 Task: Create a due date automation trigger when advanced on, 2 working days after a card is due add fields with custom field "Resume" set to a date more than 1 days from now at 11:00 AM.
Action: Mouse moved to (1131, 277)
Screenshot: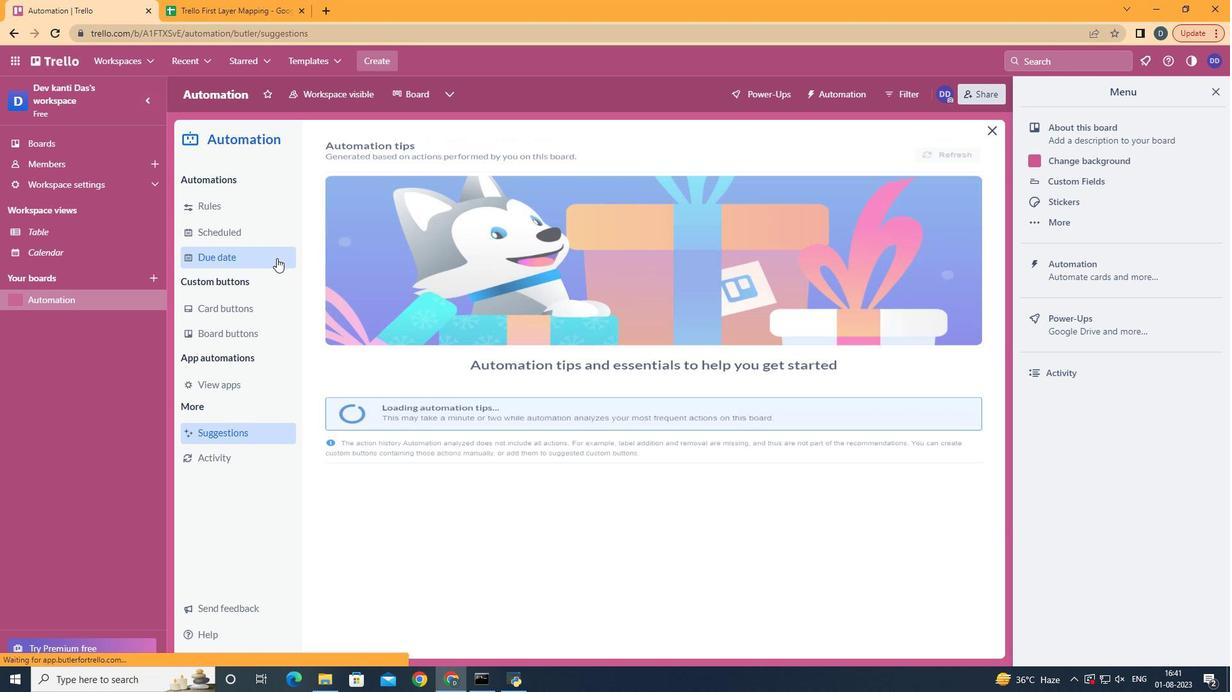 
Action: Mouse pressed left at (1131, 277)
Screenshot: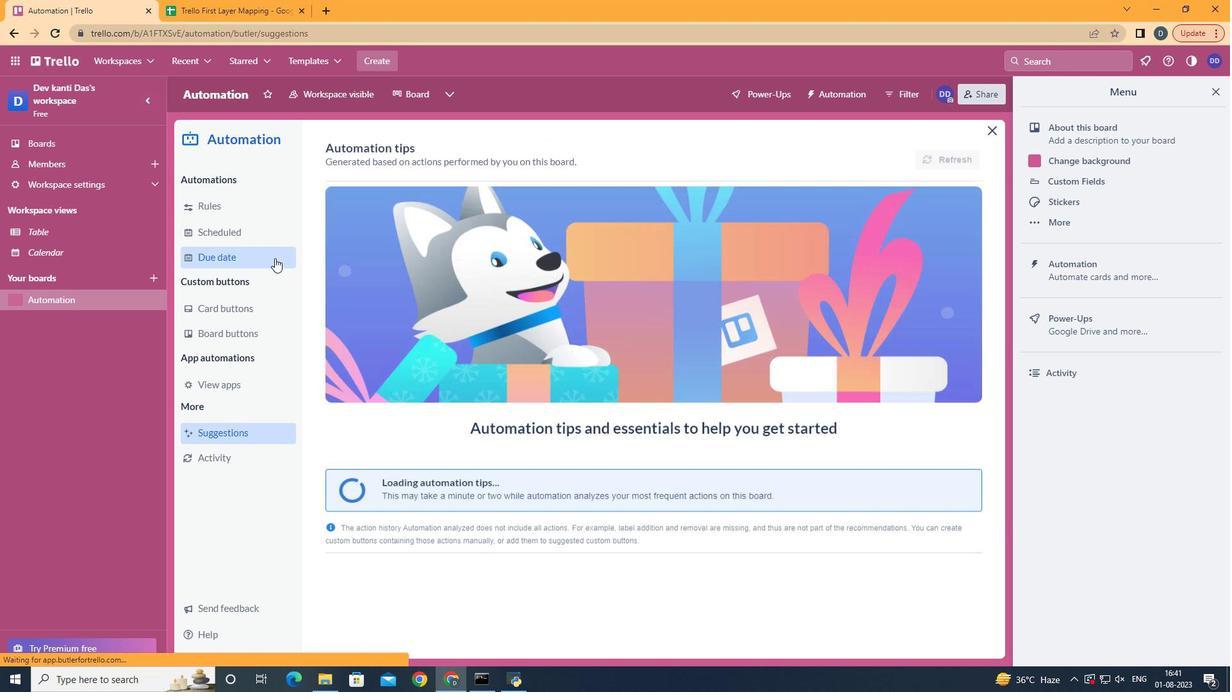 
Action: Mouse moved to (274, 258)
Screenshot: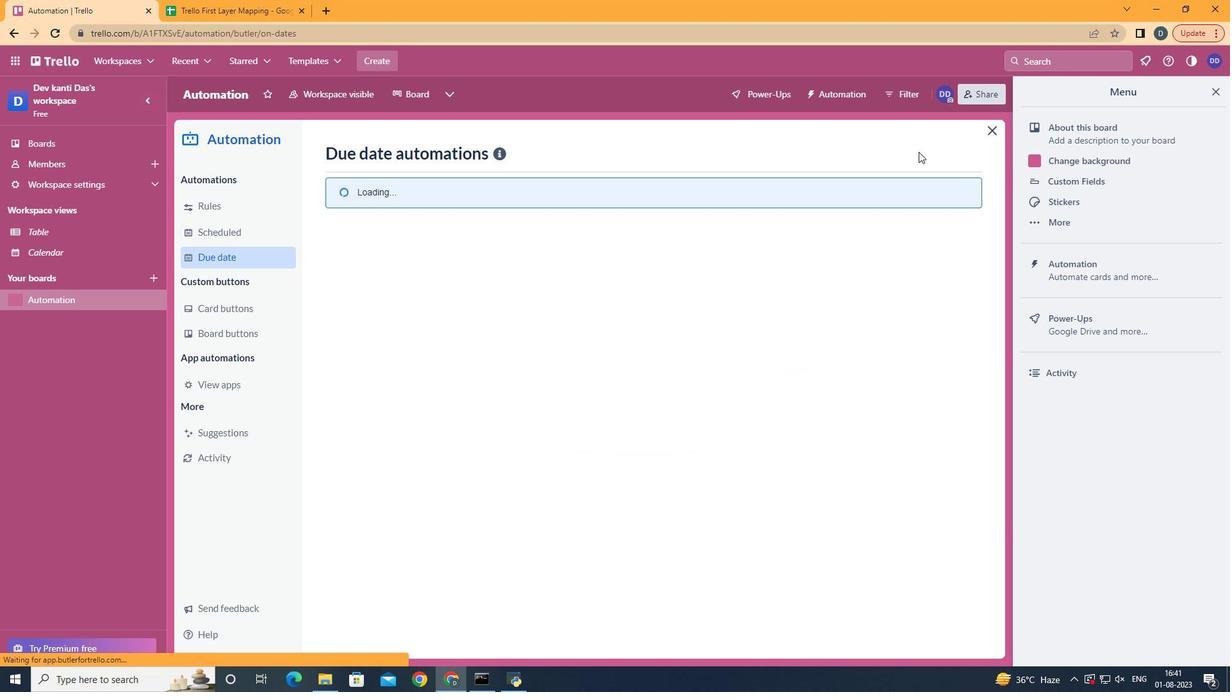 
Action: Mouse pressed left at (274, 258)
Screenshot: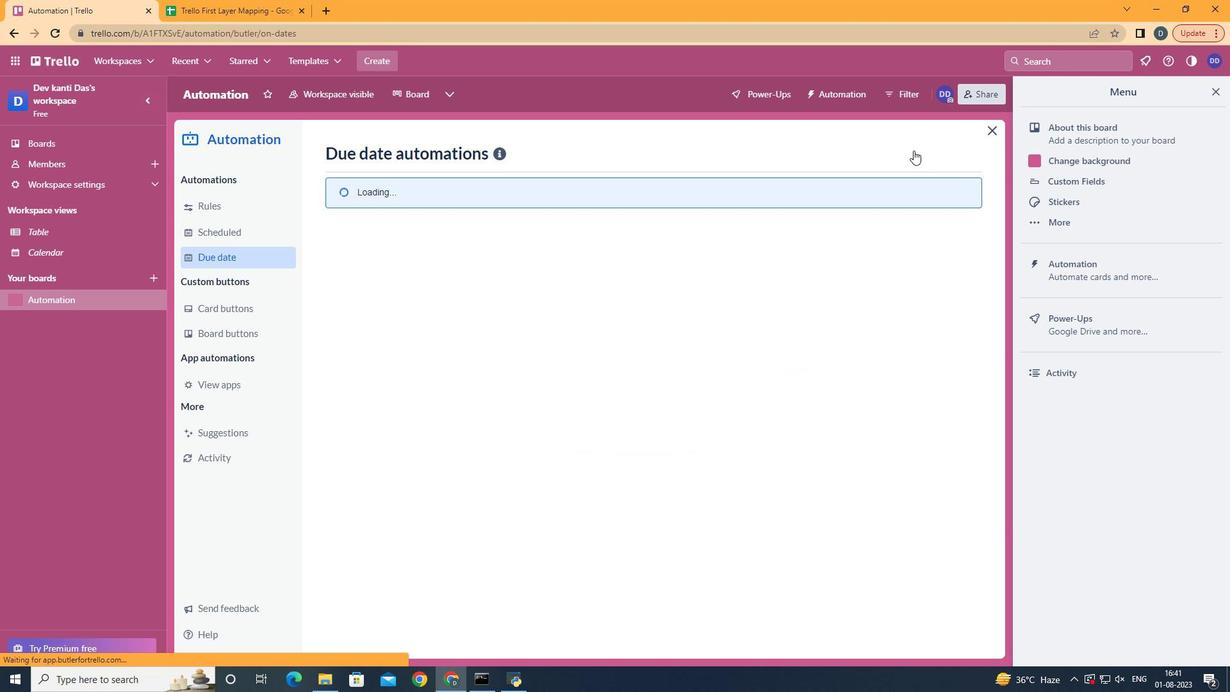 
Action: Mouse moved to (913, 150)
Screenshot: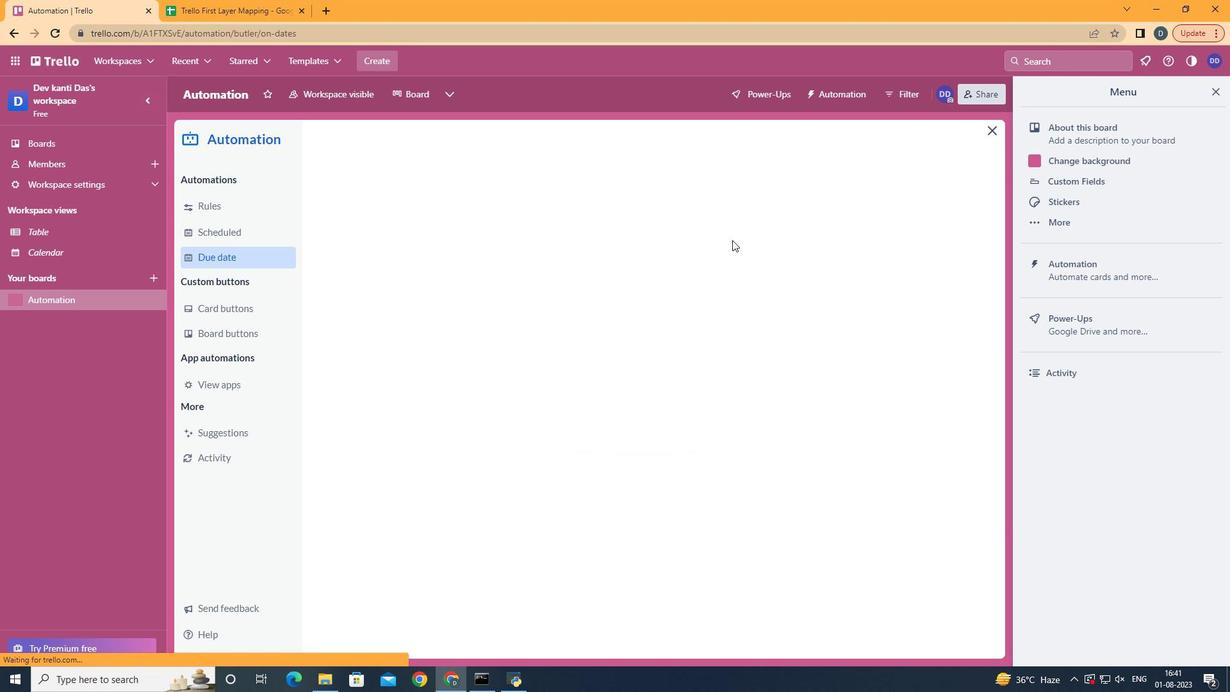 
Action: Mouse pressed left at (913, 150)
Screenshot: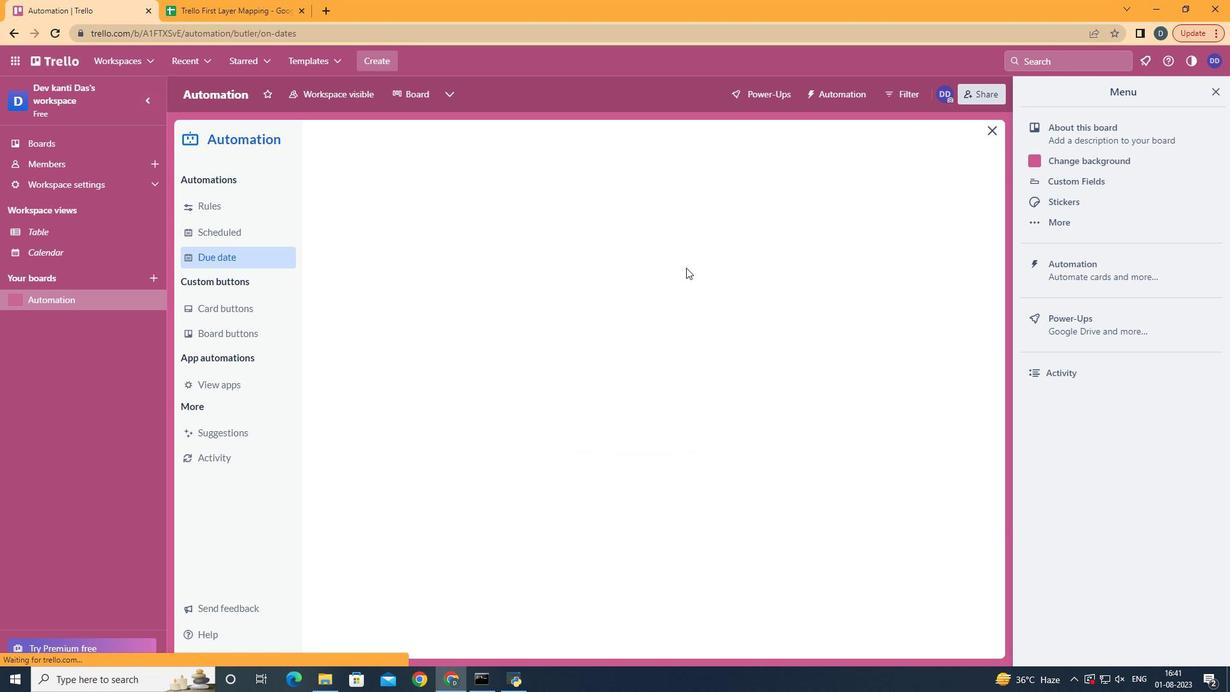 
Action: Mouse moved to (674, 278)
Screenshot: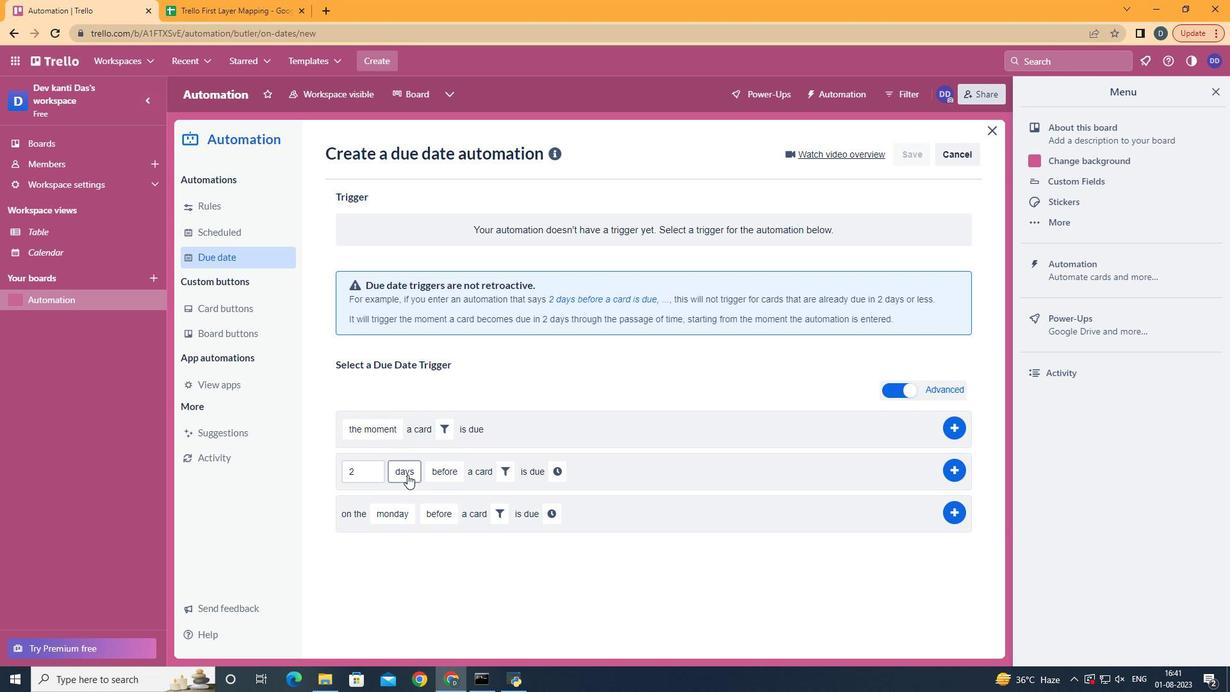 
Action: Mouse pressed left at (674, 278)
Screenshot: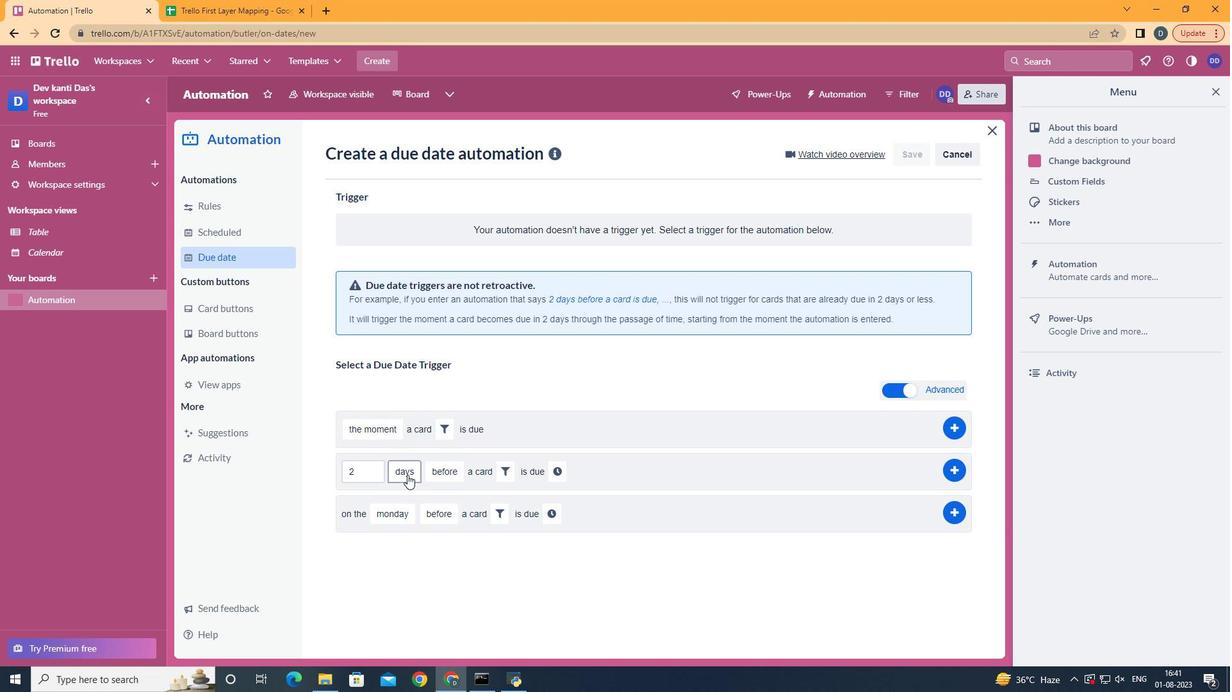 
Action: Mouse moved to (416, 520)
Screenshot: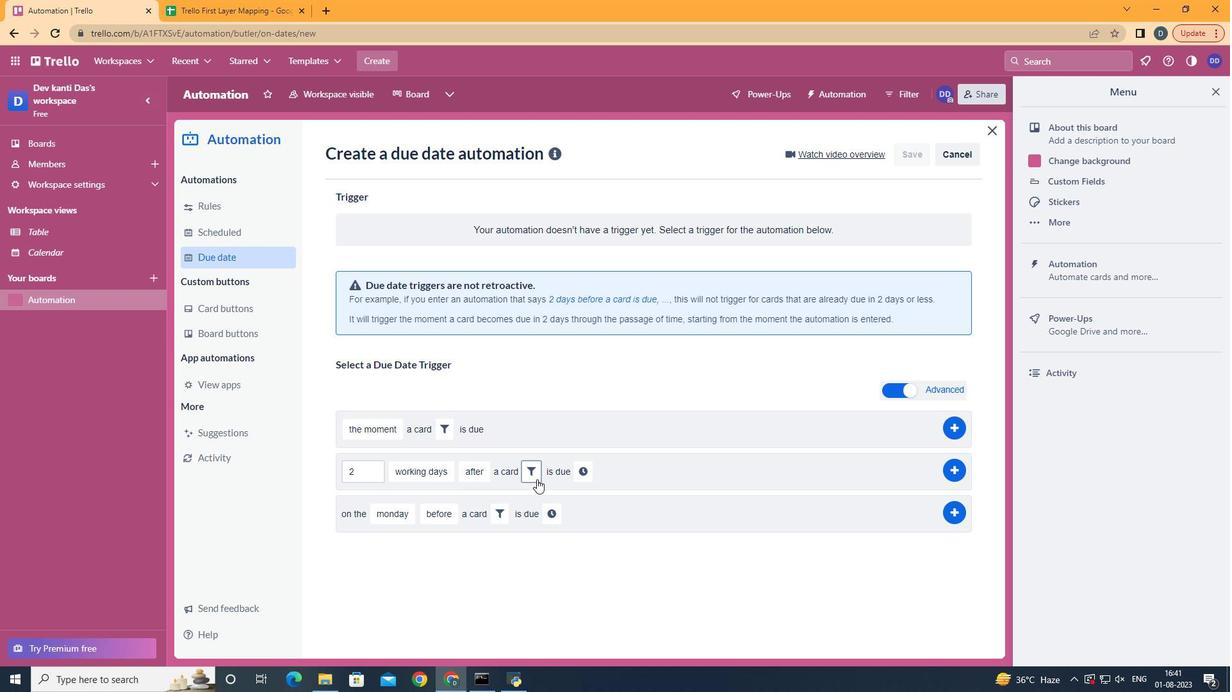 
Action: Mouse pressed left at (416, 520)
Screenshot: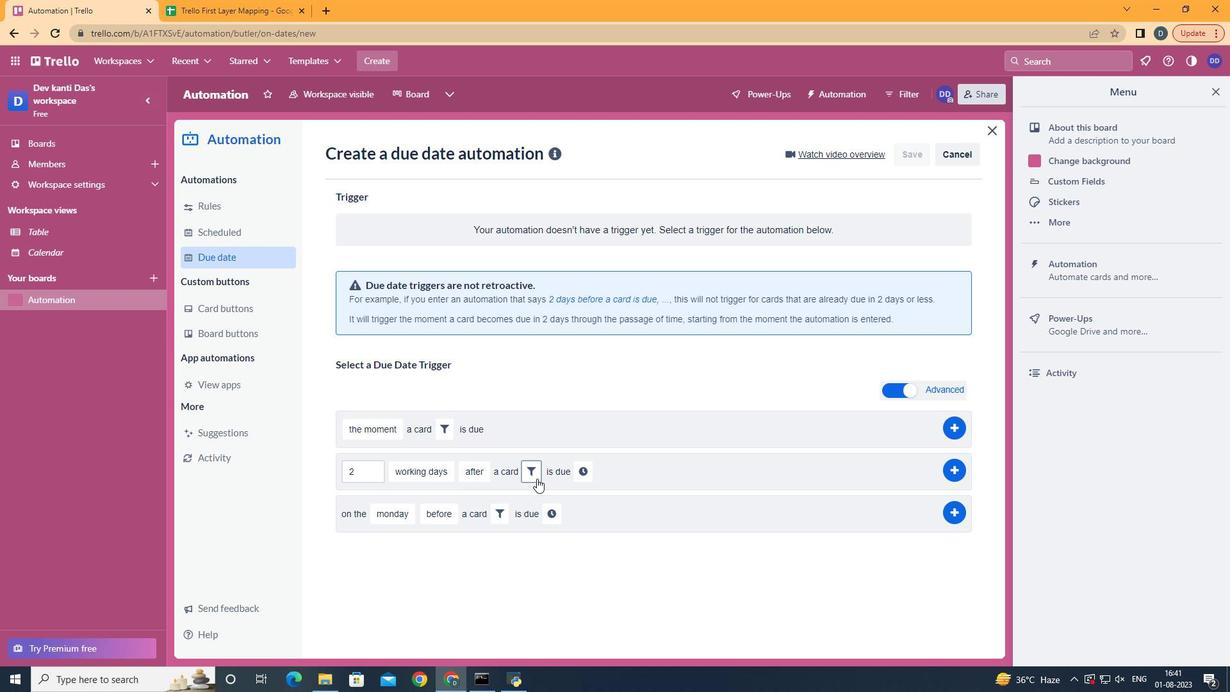
Action: Mouse moved to (481, 522)
Screenshot: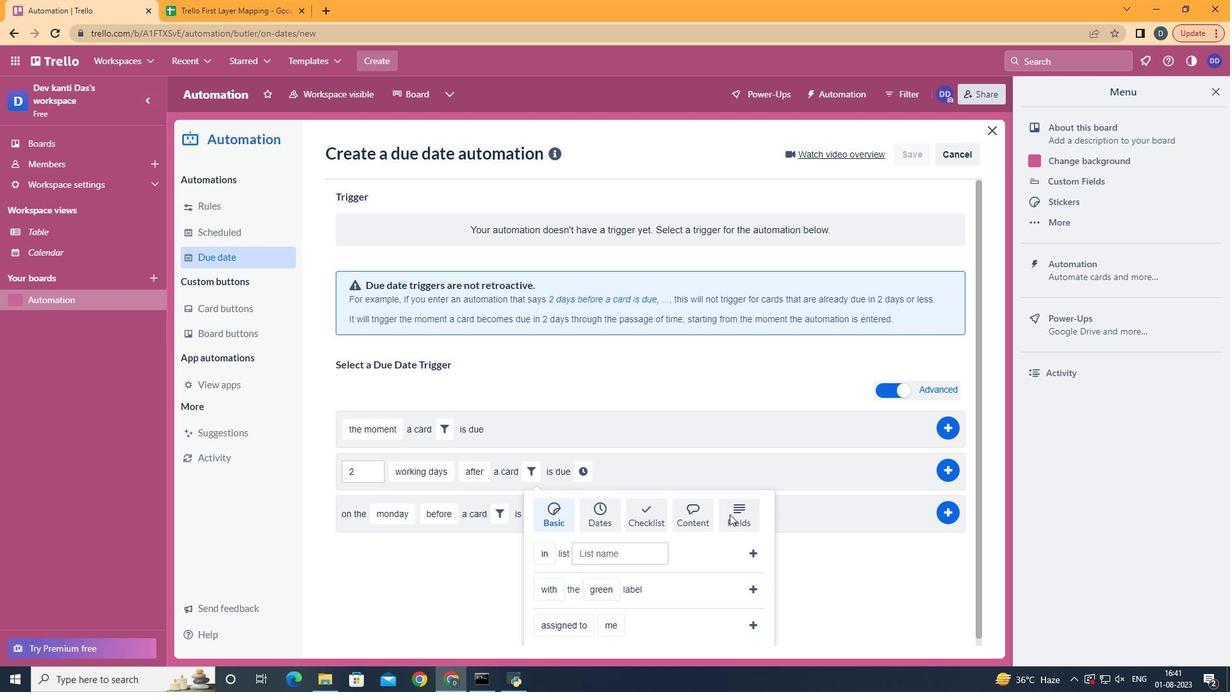 
Action: Mouse pressed left at (481, 522)
Screenshot: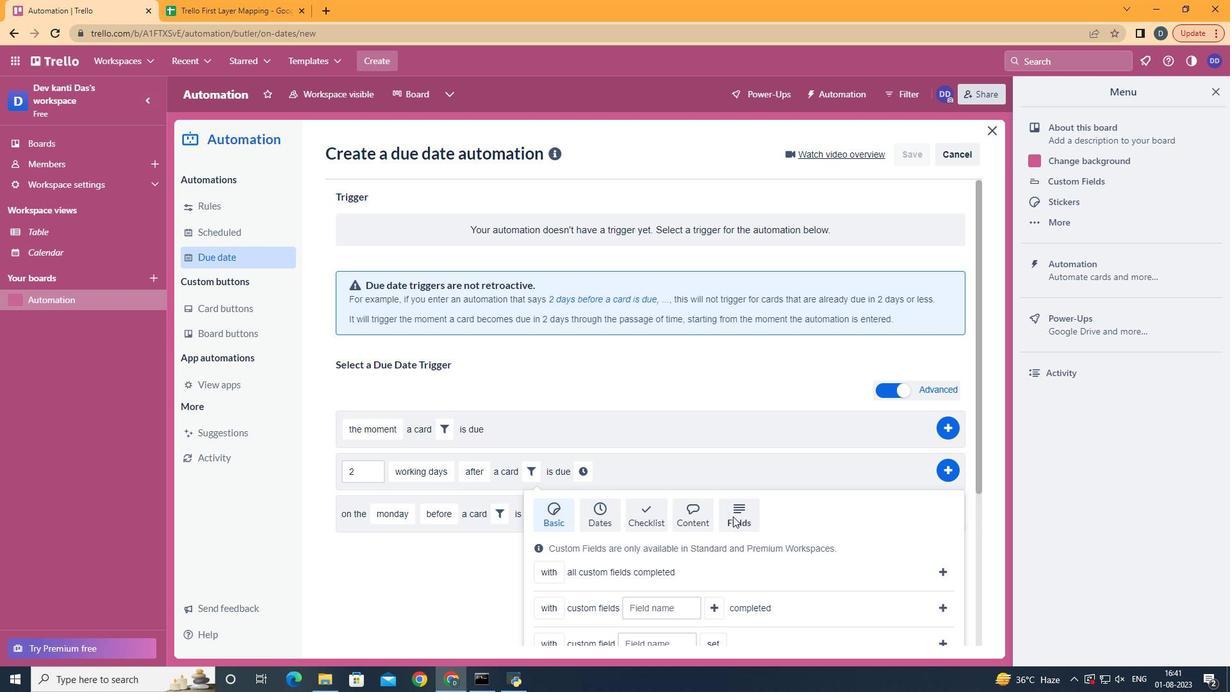 
Action: Mouse moved to (537, 479)
Screenshot: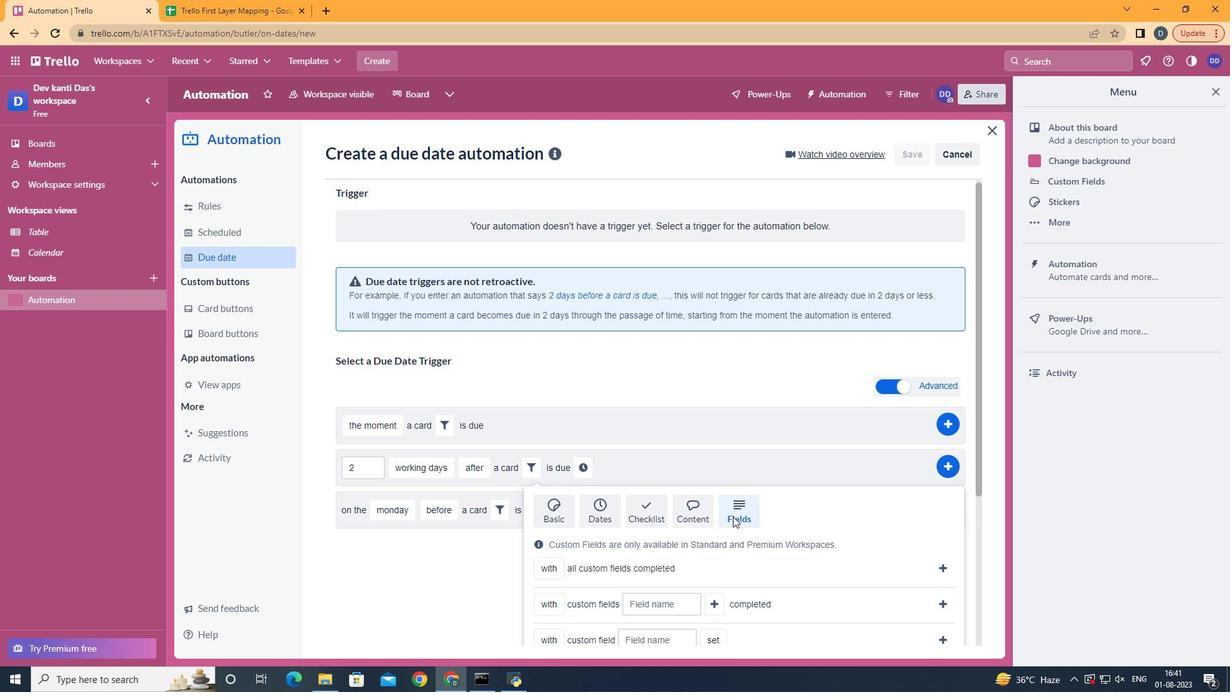 
Action: Mouse pressed left at (537, 479)
Screenshot: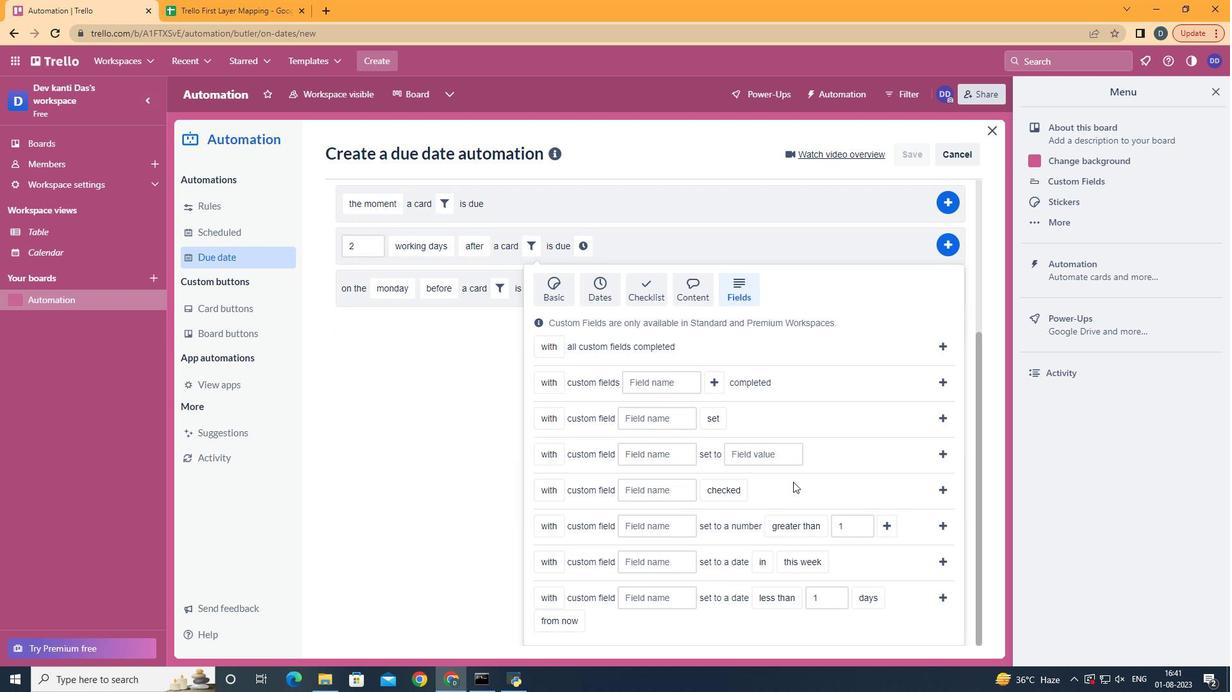 
Action: Mouse moved to (733, 516)
Screenshot: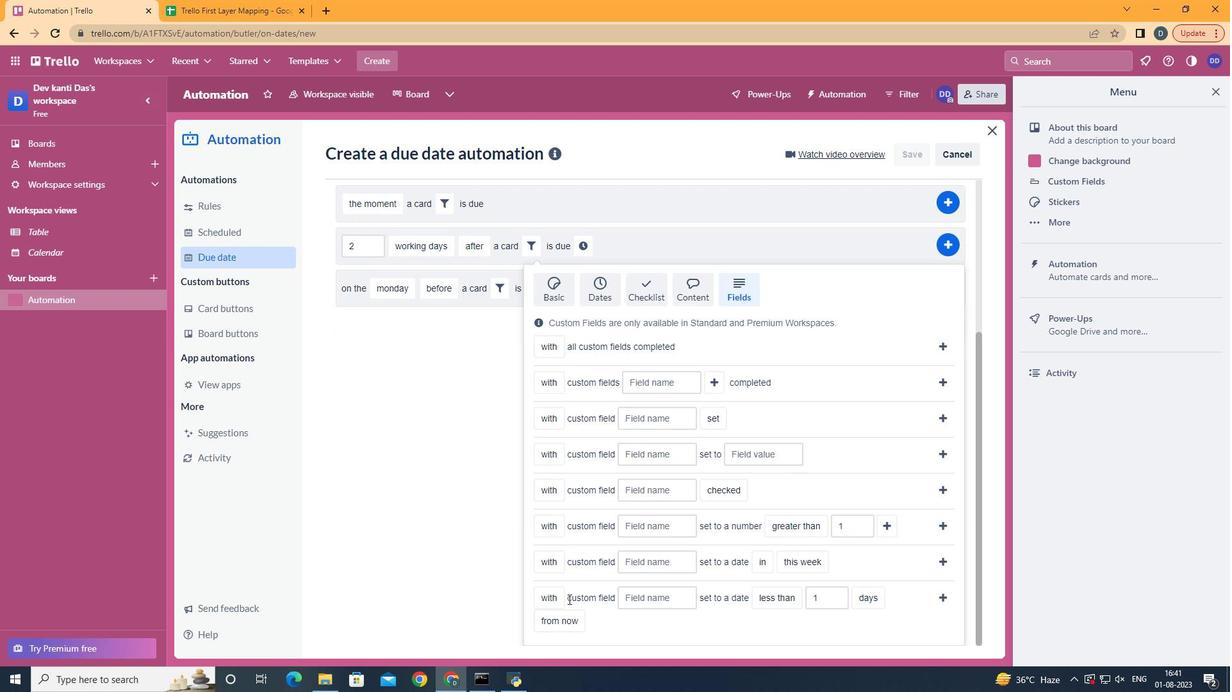 
Action: Mouse pressed left at (733, 516)
Screenshot: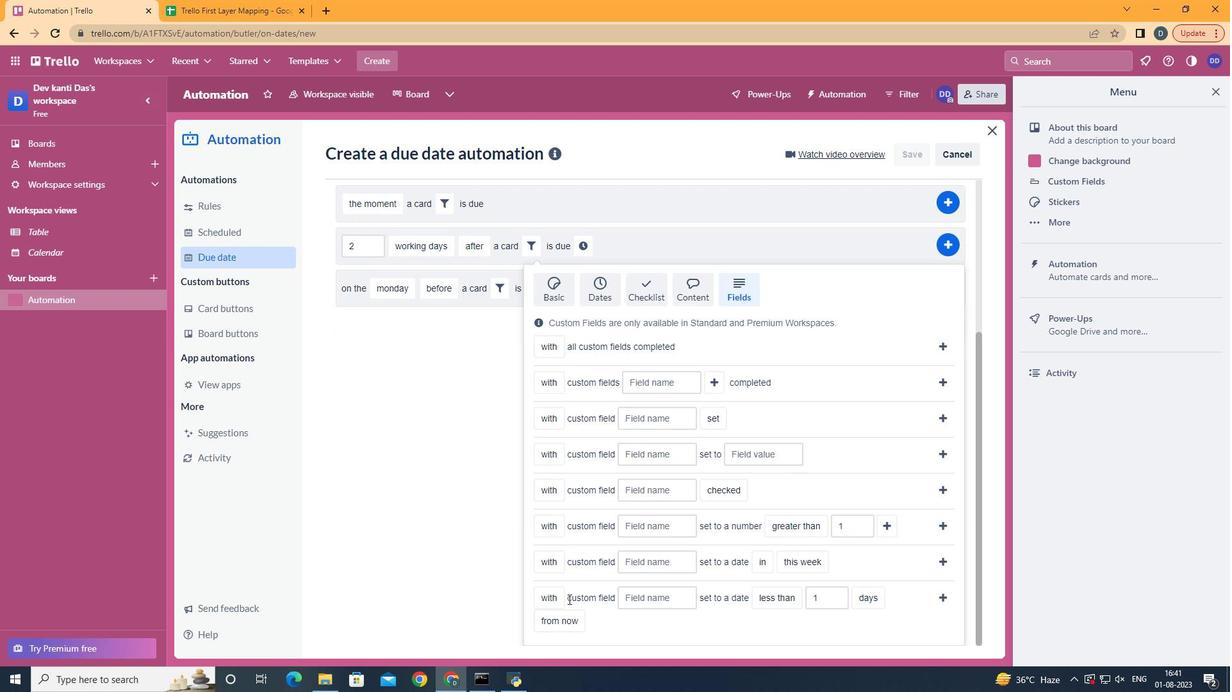 
Action: Mouse scrolled (733, 515) with delta (0, 0)
Screenshot: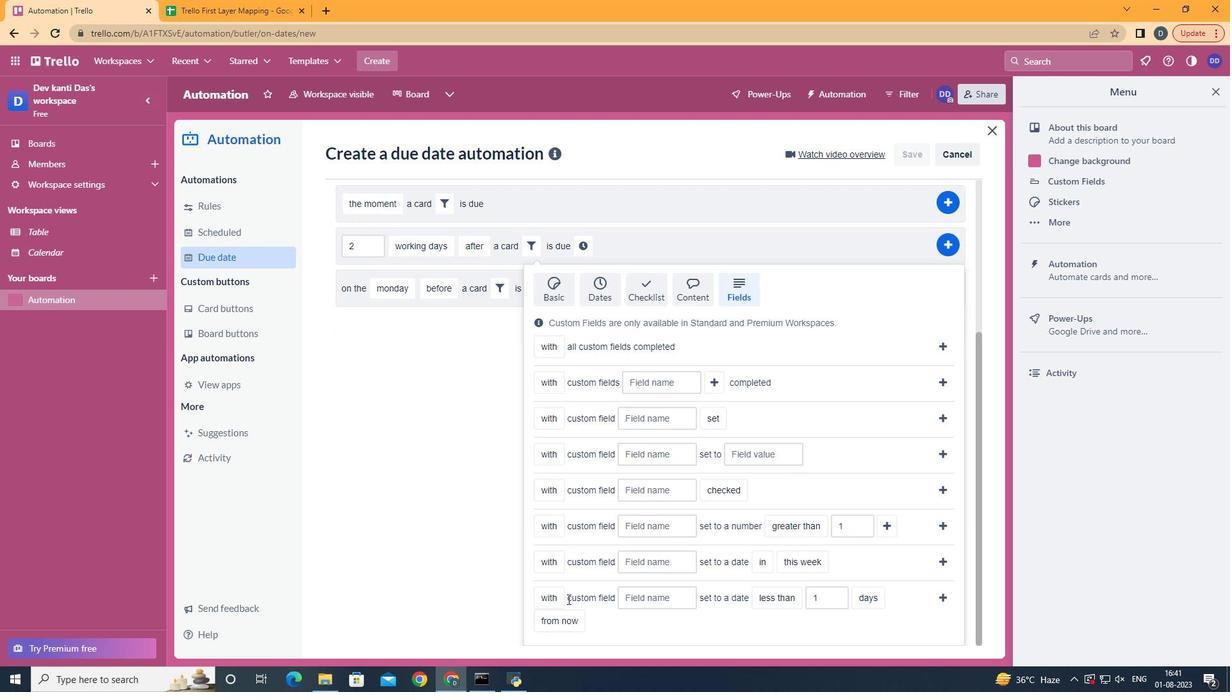 
Action: Mouse scrolled (733, 515) with delta (0, 0)
Screenshot: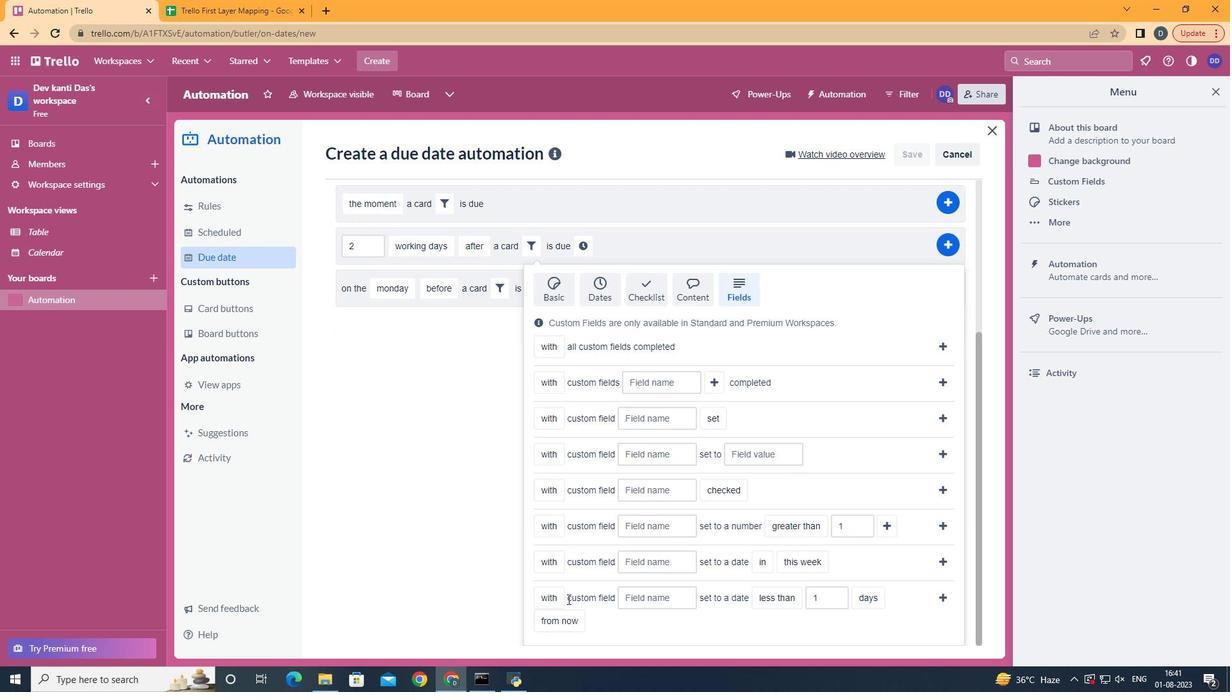 
Action: Mouse scrolled (733, 515) with delta (0, 0)
Screenshot: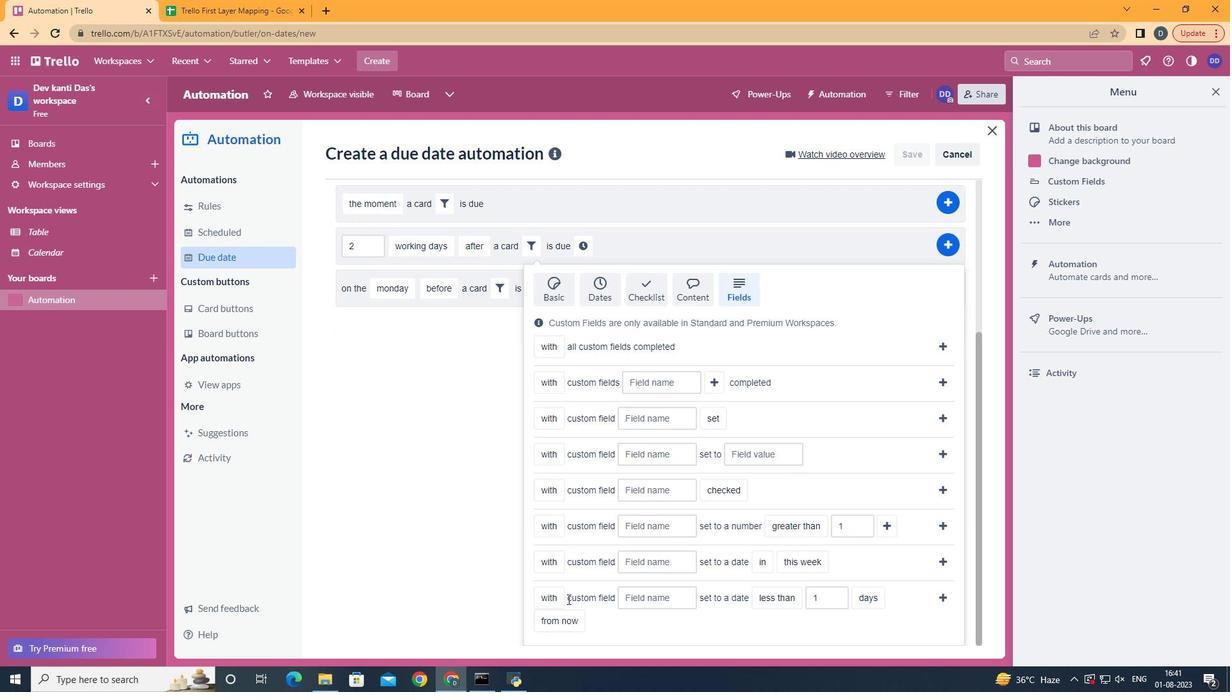 
Action: Mouse scrolled (733, 515) with delta (0, 0)
Screenshot: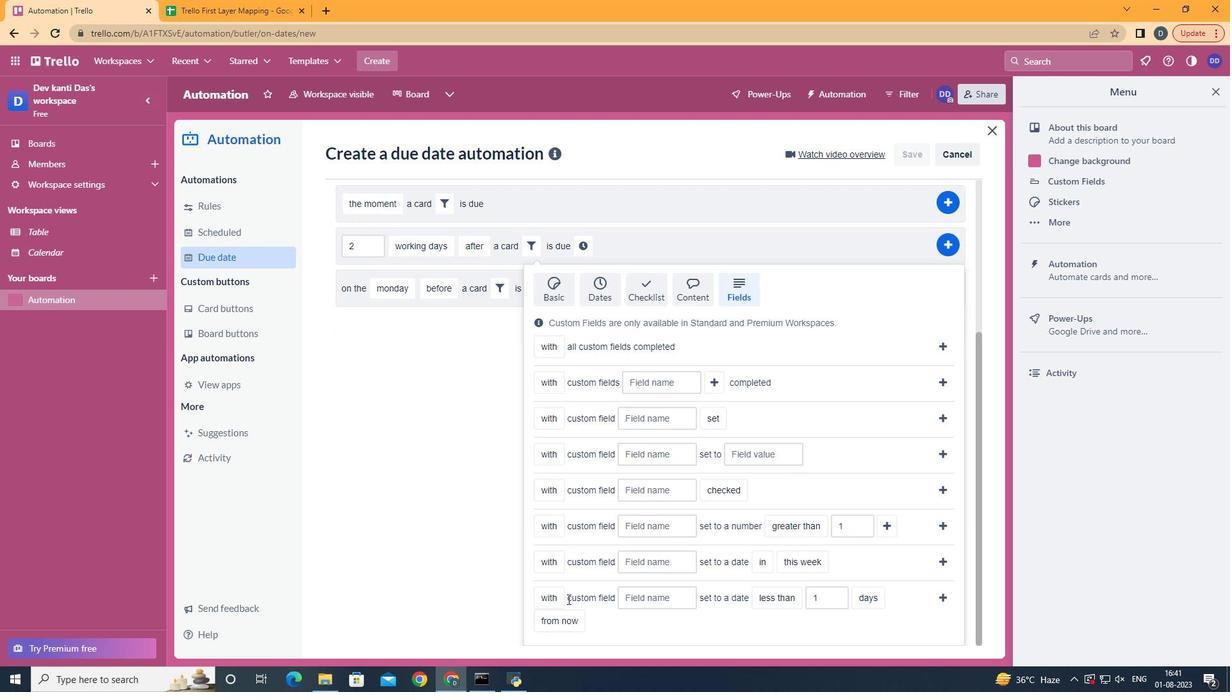 
Action: Mouse scrolled (733, 515) with delta (0, 0)
Screenshot: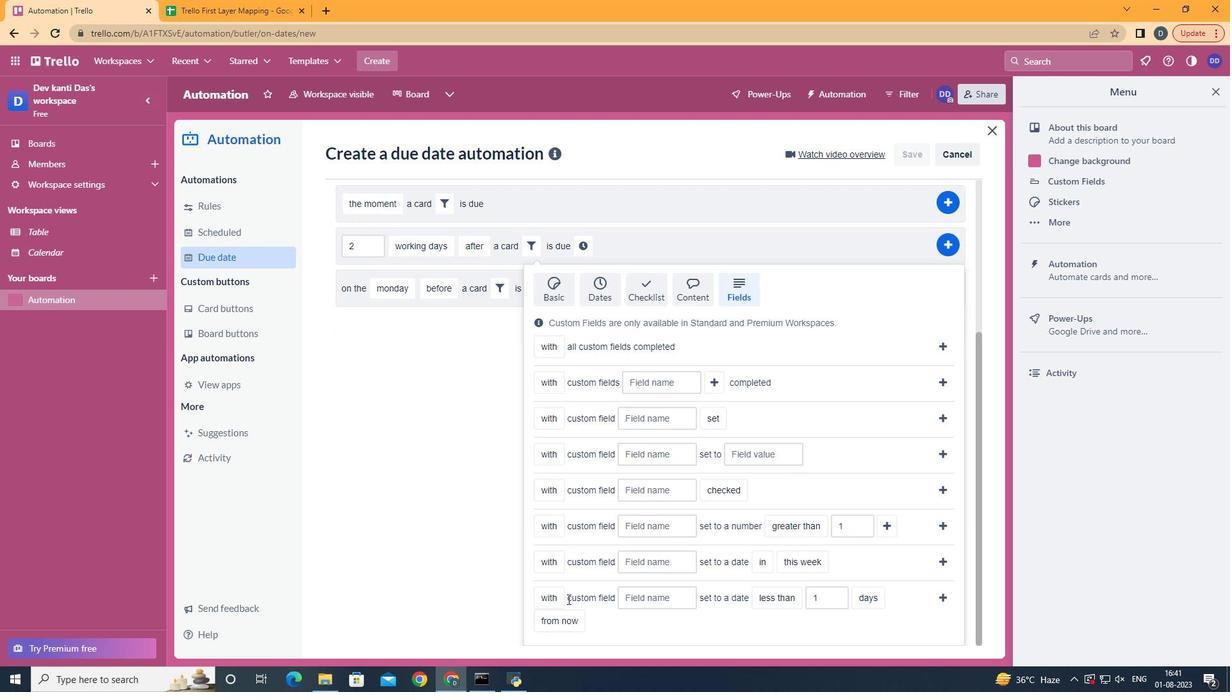 
Action: Mouse moved to (574, 551)
Screenshot: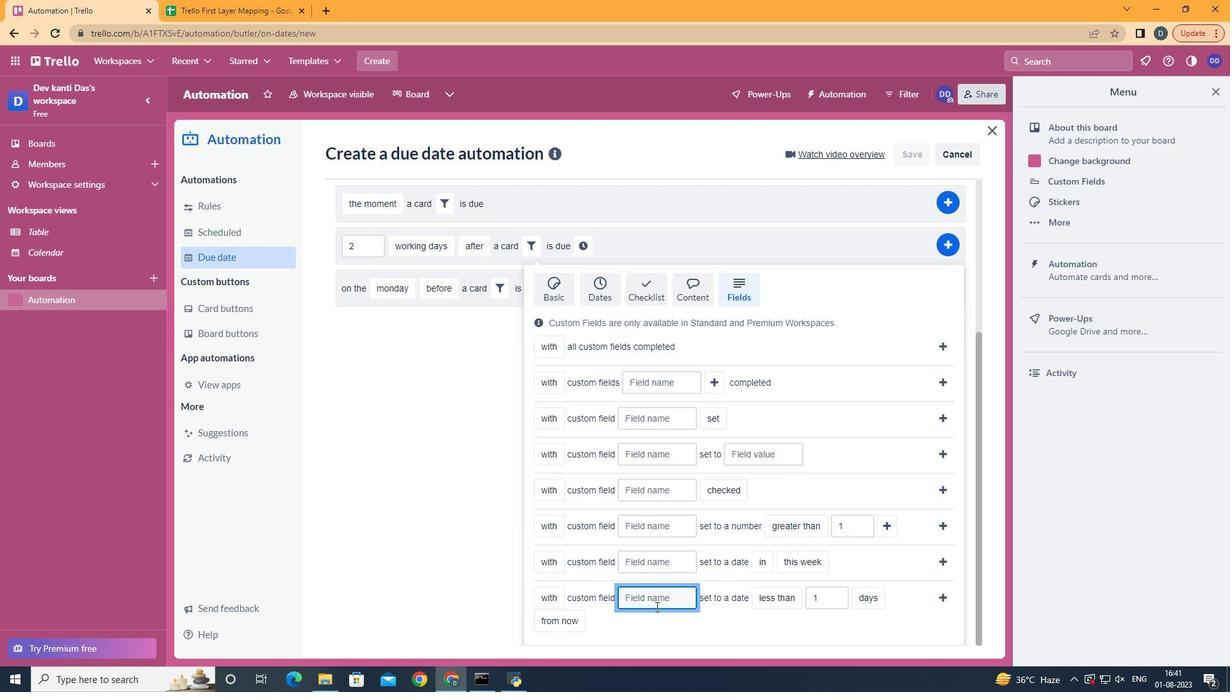 
Action: Mouse pressed left at (574, 551)
Screenshot: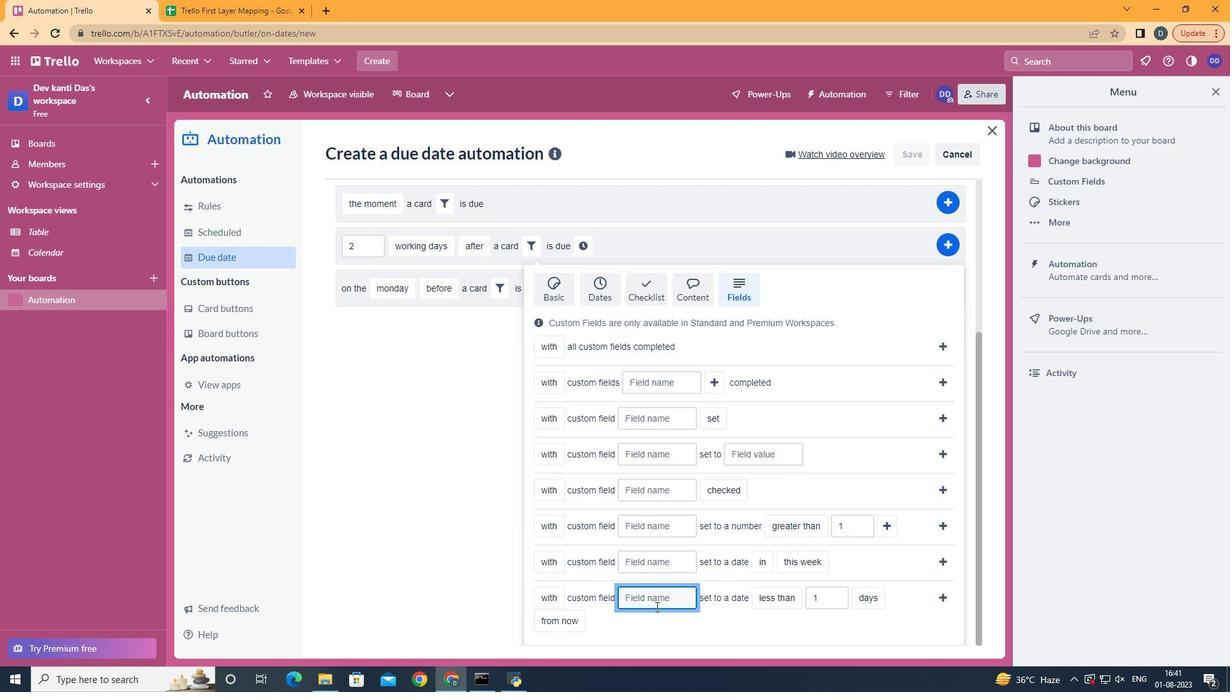 
Action: Mouse moved to (656, 606)
Screenshot: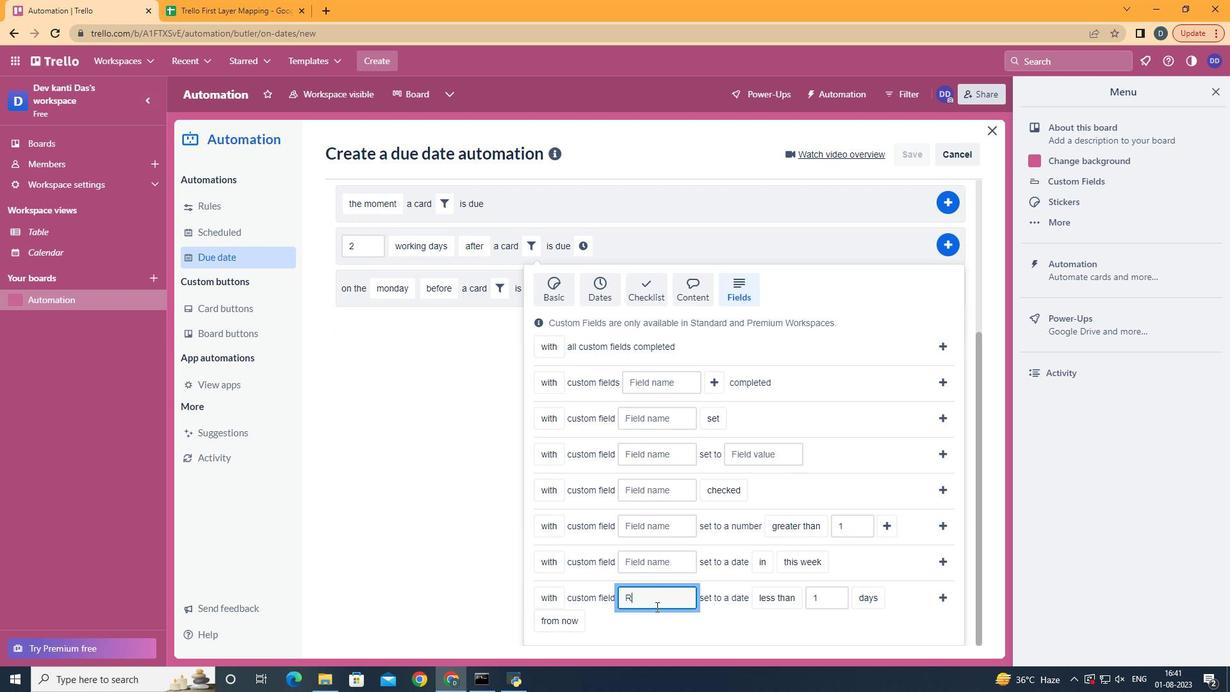 
Action: Mouse pressed left at (656, 606)
Screenshot: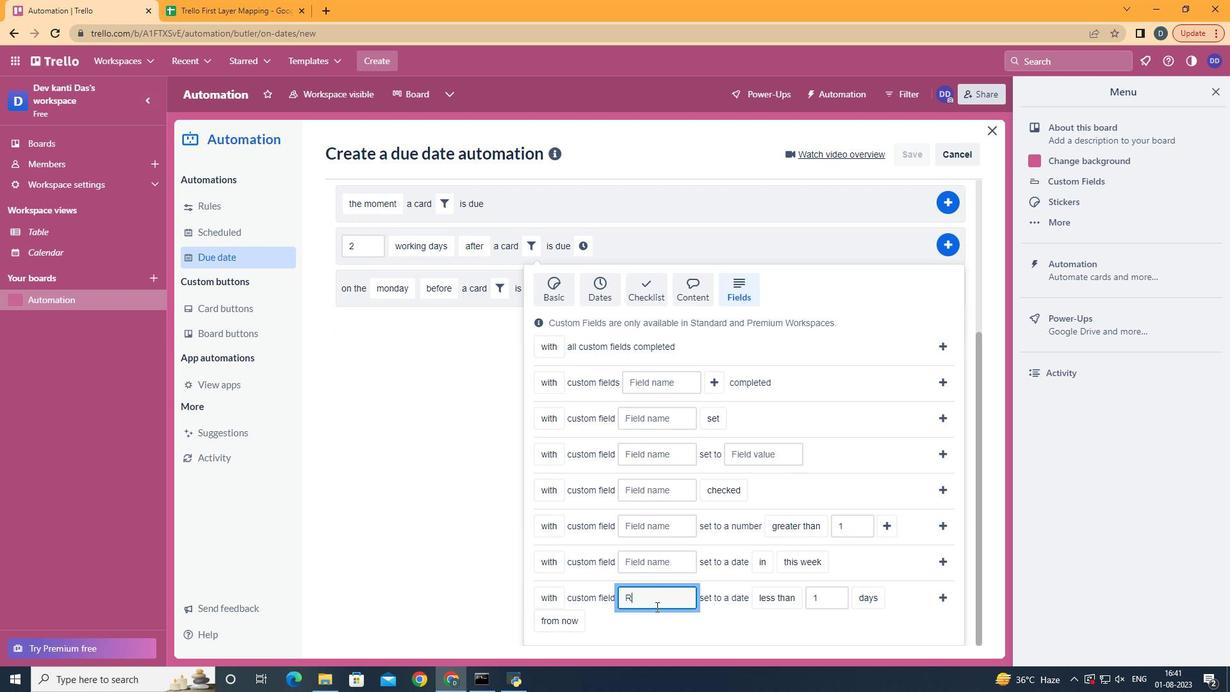 
Action: Key pressed <Key.shift>Resume
Screenshot: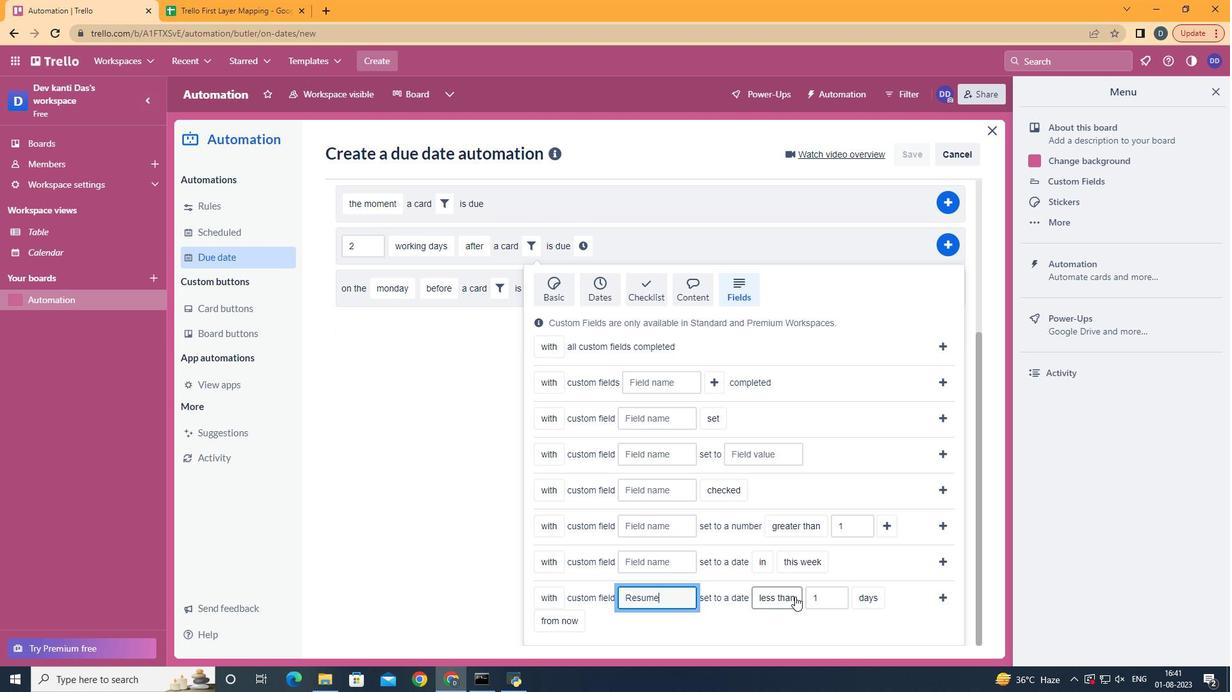 
Action: Mouse moved to (793, 533)
Screenshot: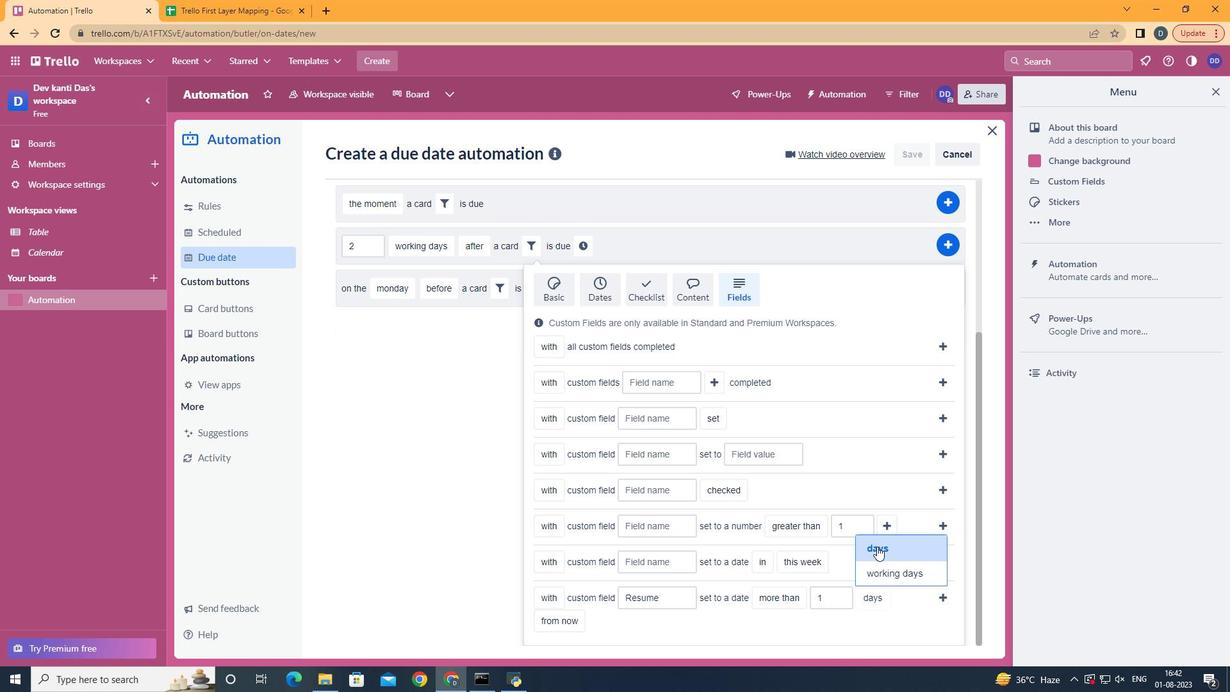 
Action: Mouse pressed left at (793, 533)
Screenshot: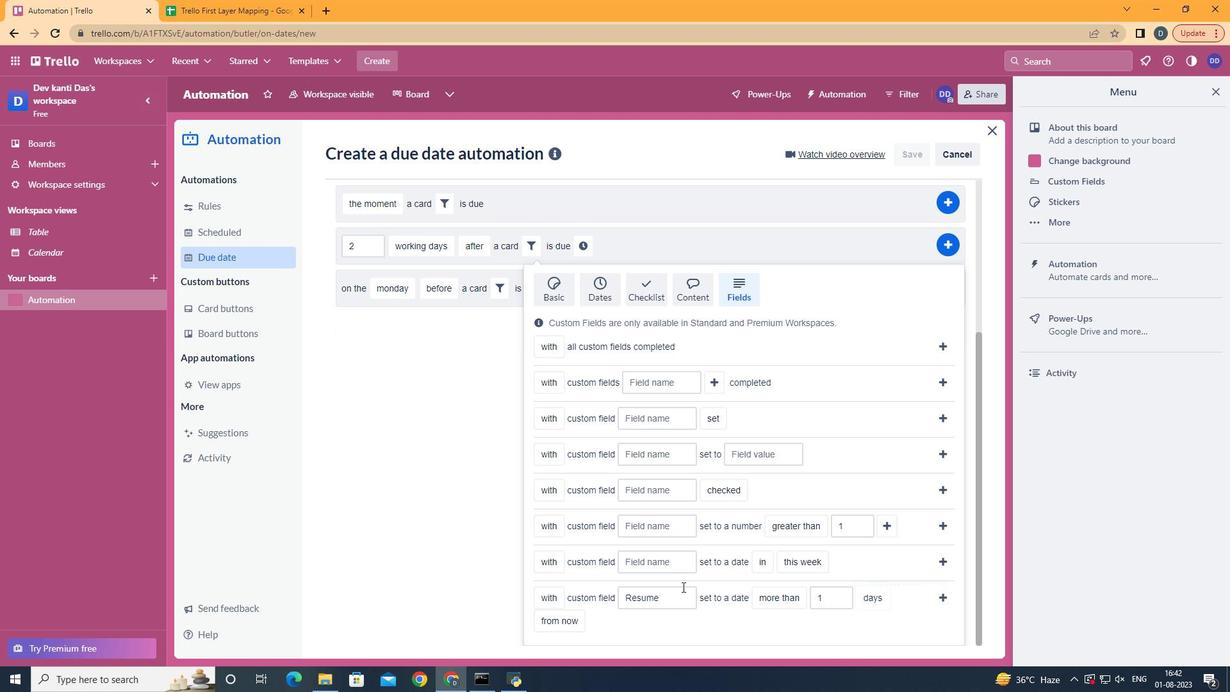 
Action: Mouse moved to (891, 541)
Screenshot: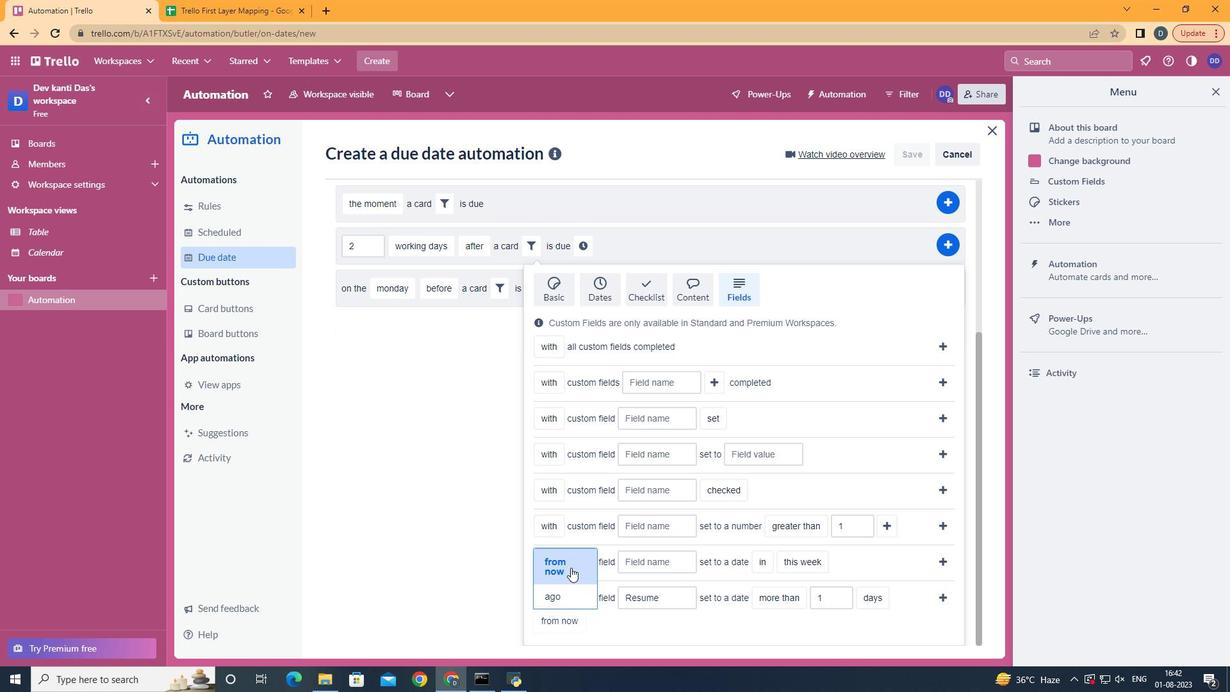 
Action: Mouse pressed left at (891, 541)
Screenshot: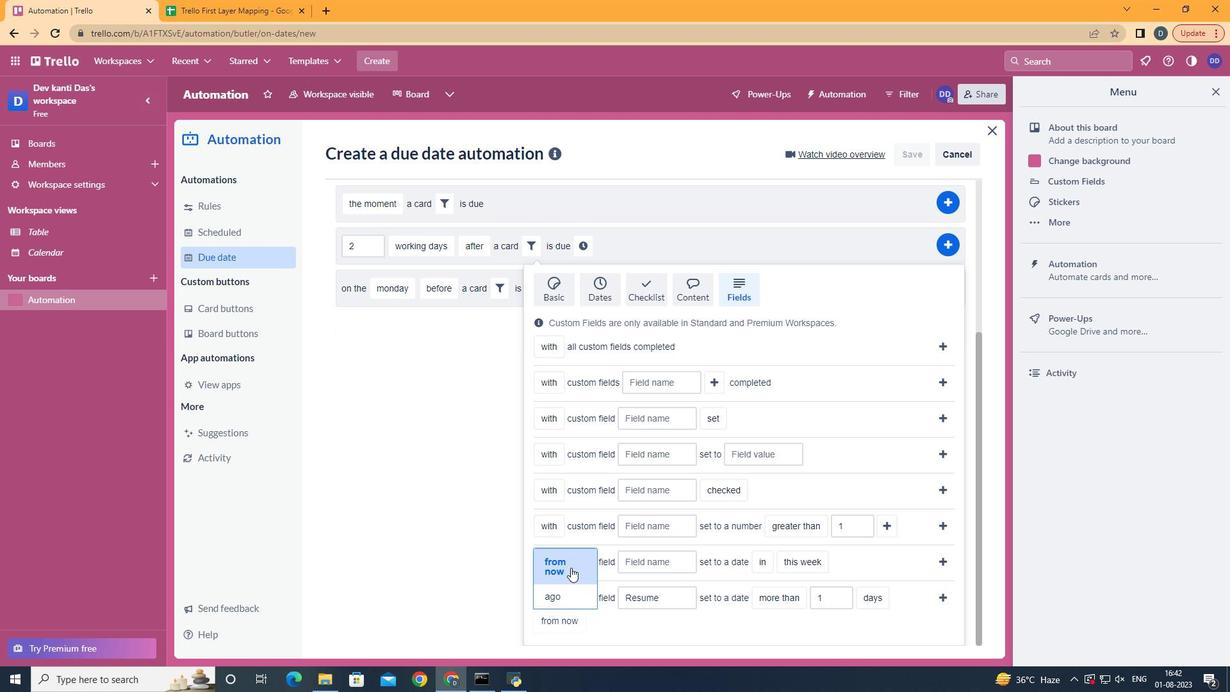
Action: Mouse moved to (570, 567)
Screenshot: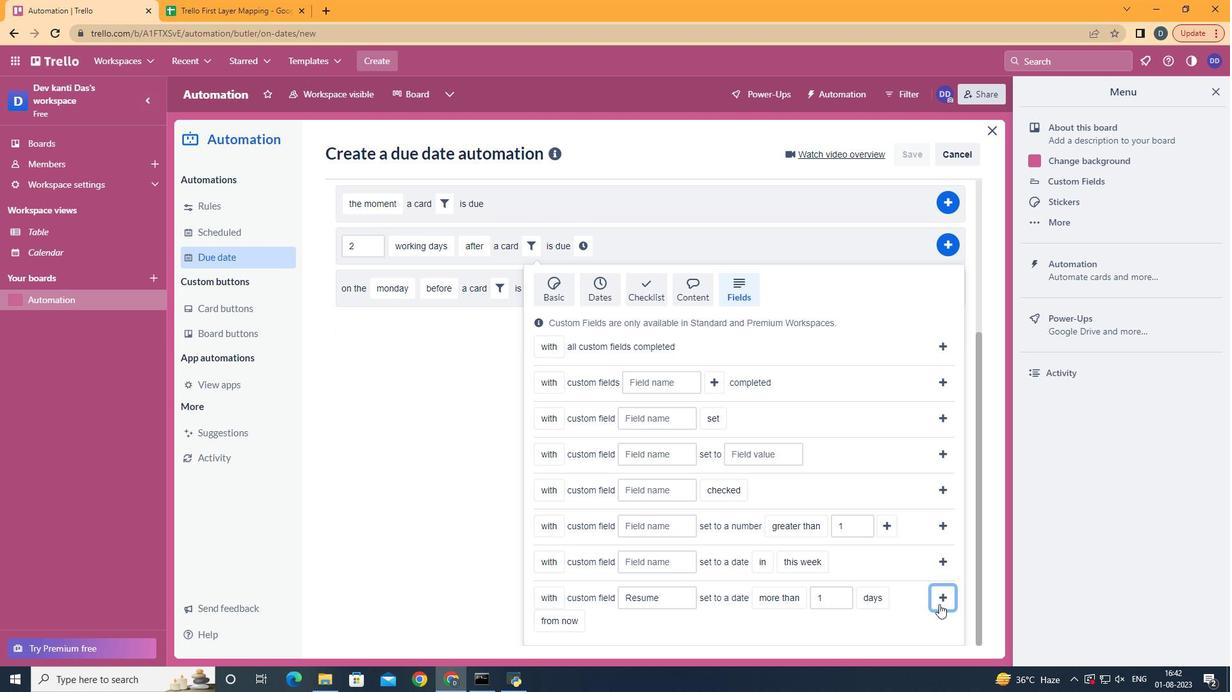 
Action: Mouse pressed left at (570, 567)
Screenshot: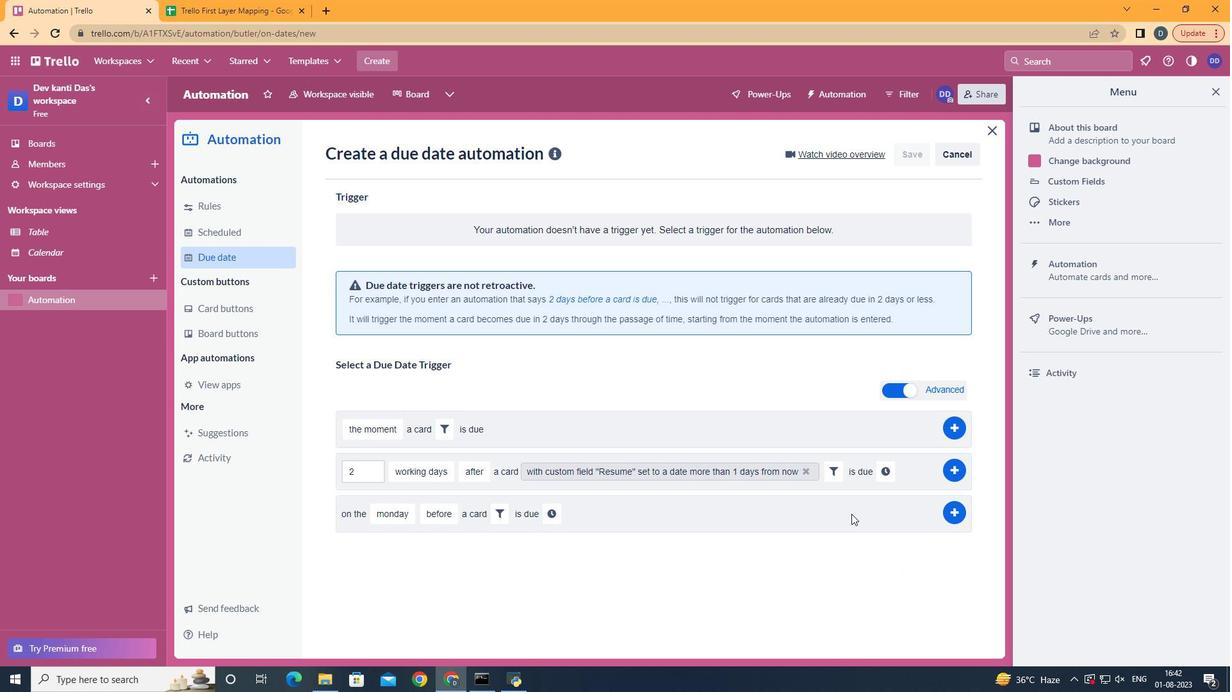 
Action: Mouse moved to (939, 604)
Screenshot: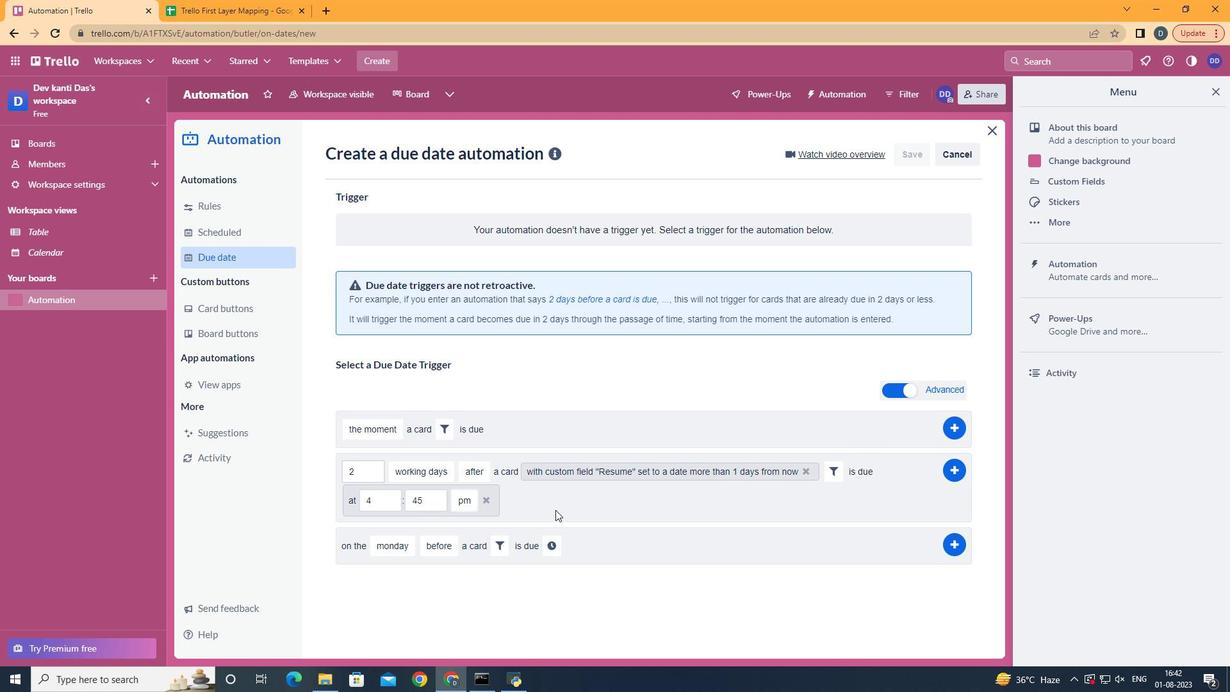 
Action: Mouse pressed left at (939, 604)
Screenshot: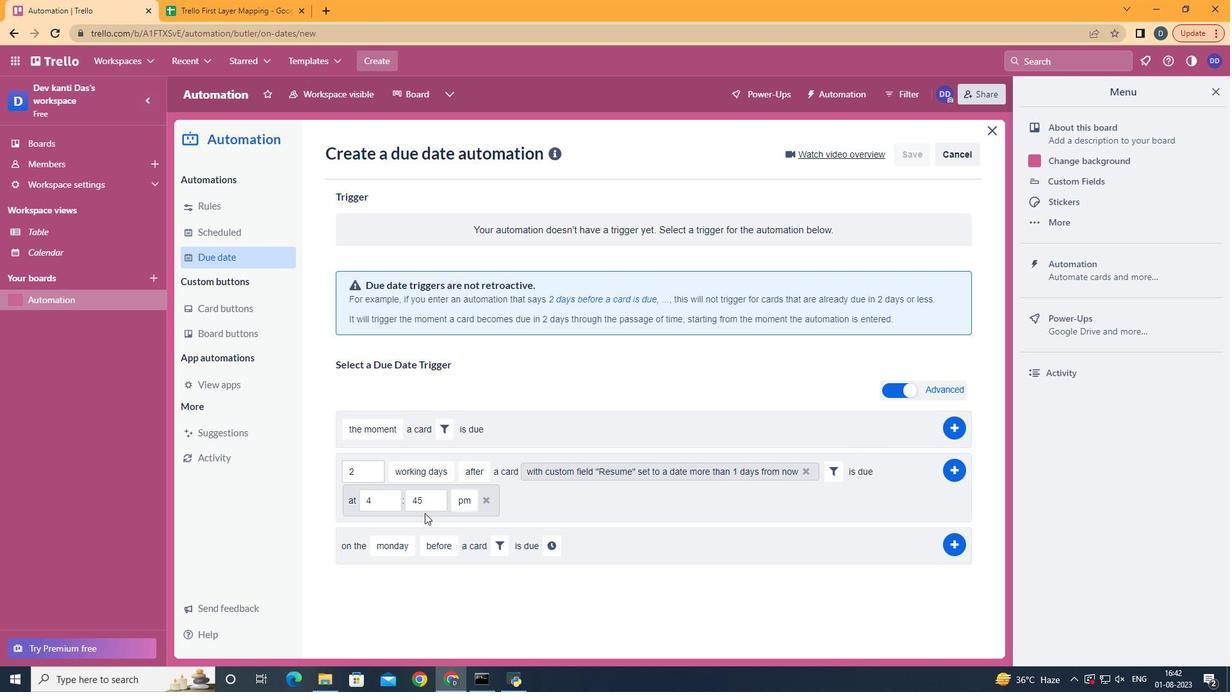 
Action: Mouse moved to (878, 476)
Screenshot: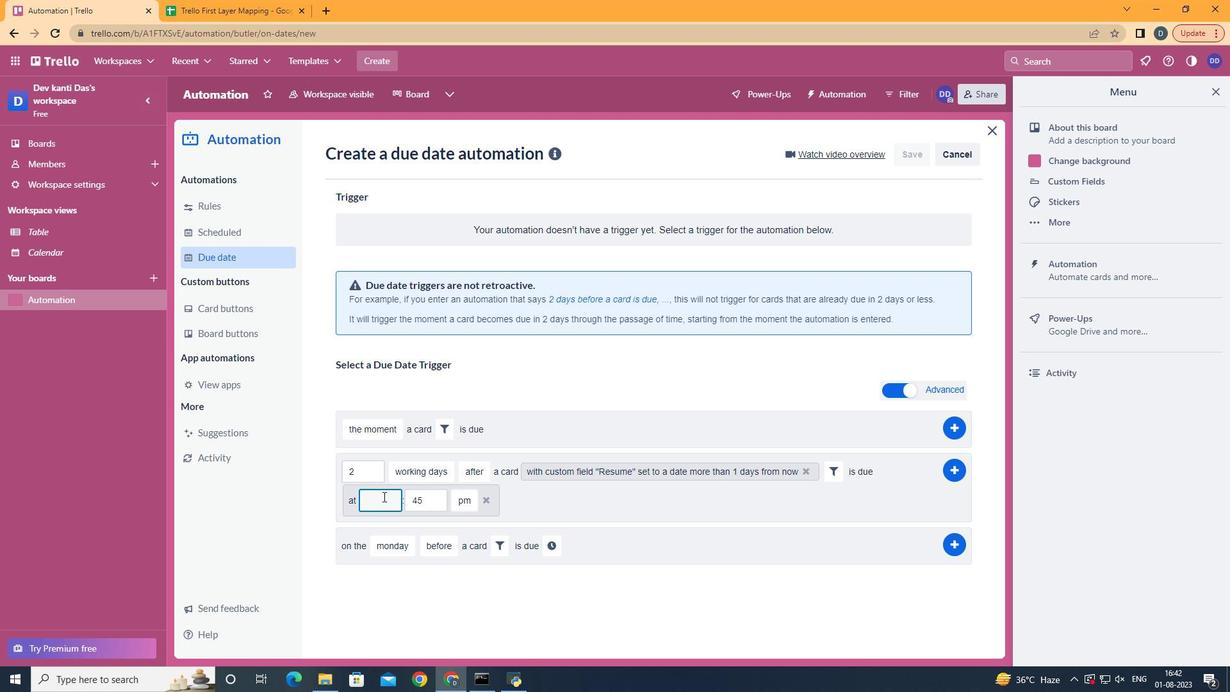 
Action: Mouse pressed left at (878, 476)
Screenshot: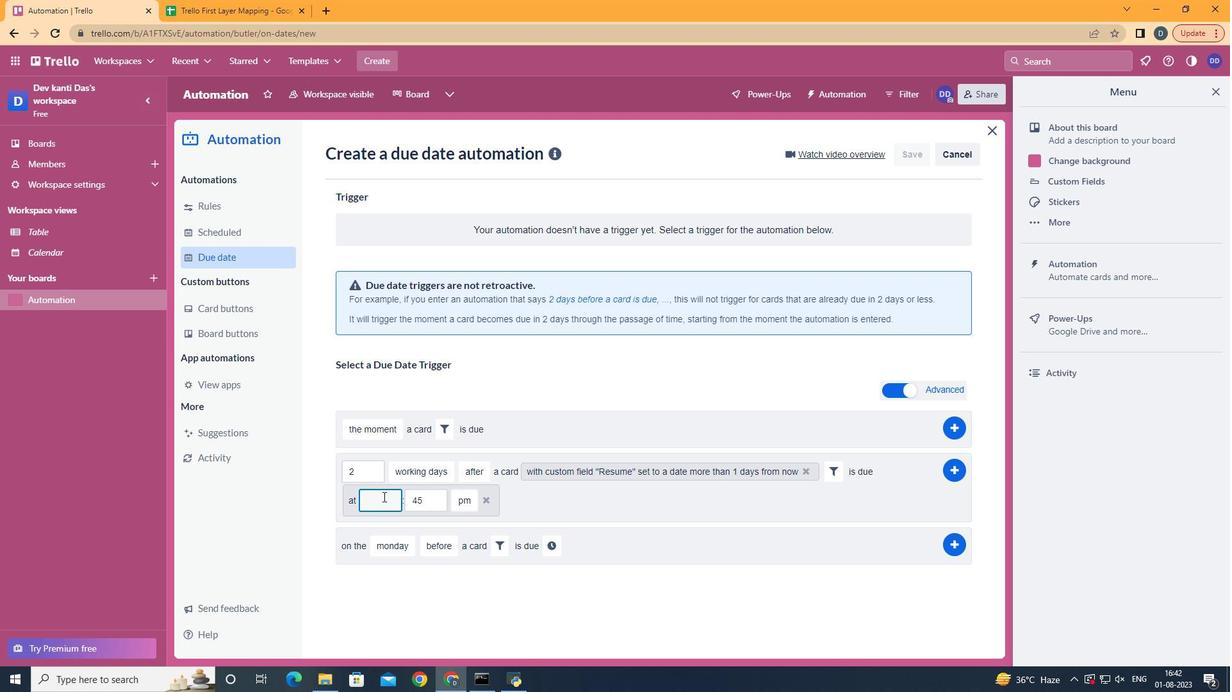 
Action: Mouse moved to (383, 496)
Screenshot: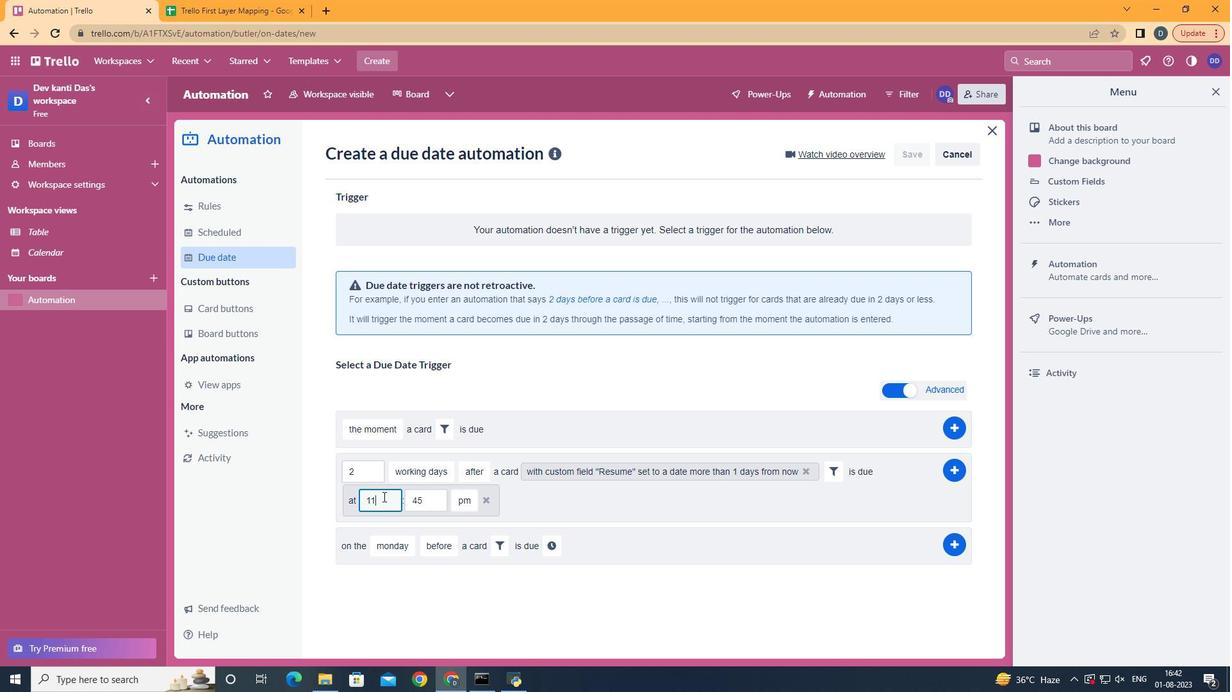 
Action: Mouse pressed left at (383, 496)
Screenshot: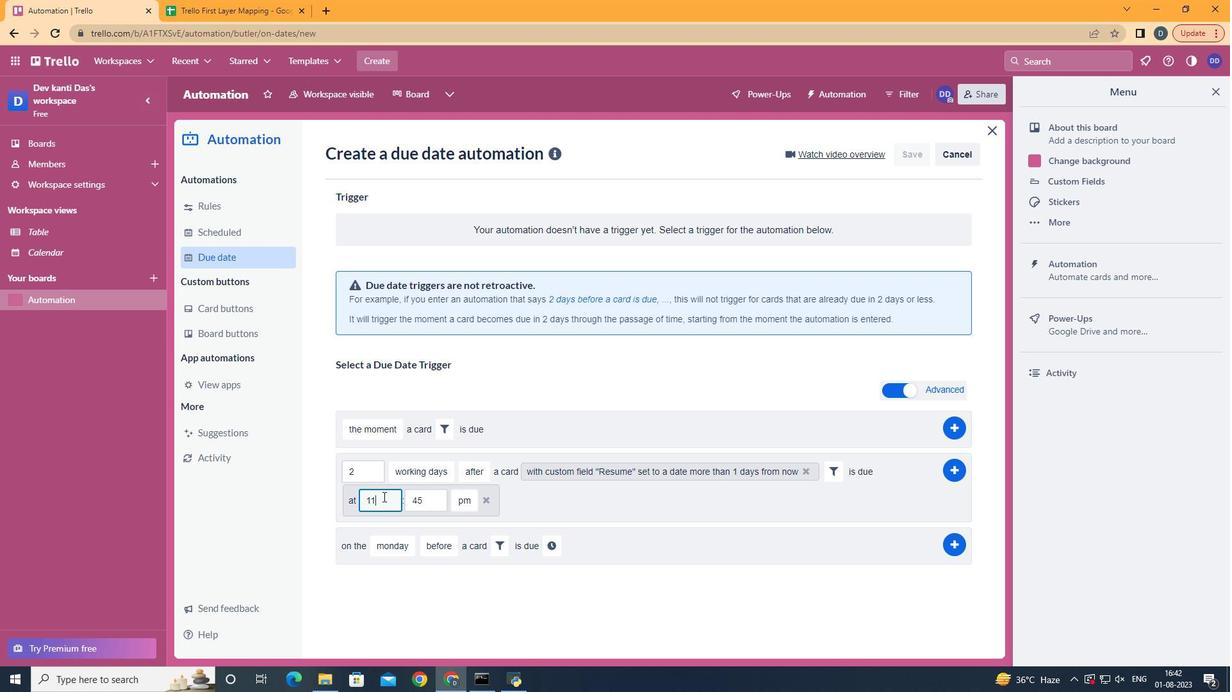 
Action: Key pressed <Key.backspace>11
Screenshot: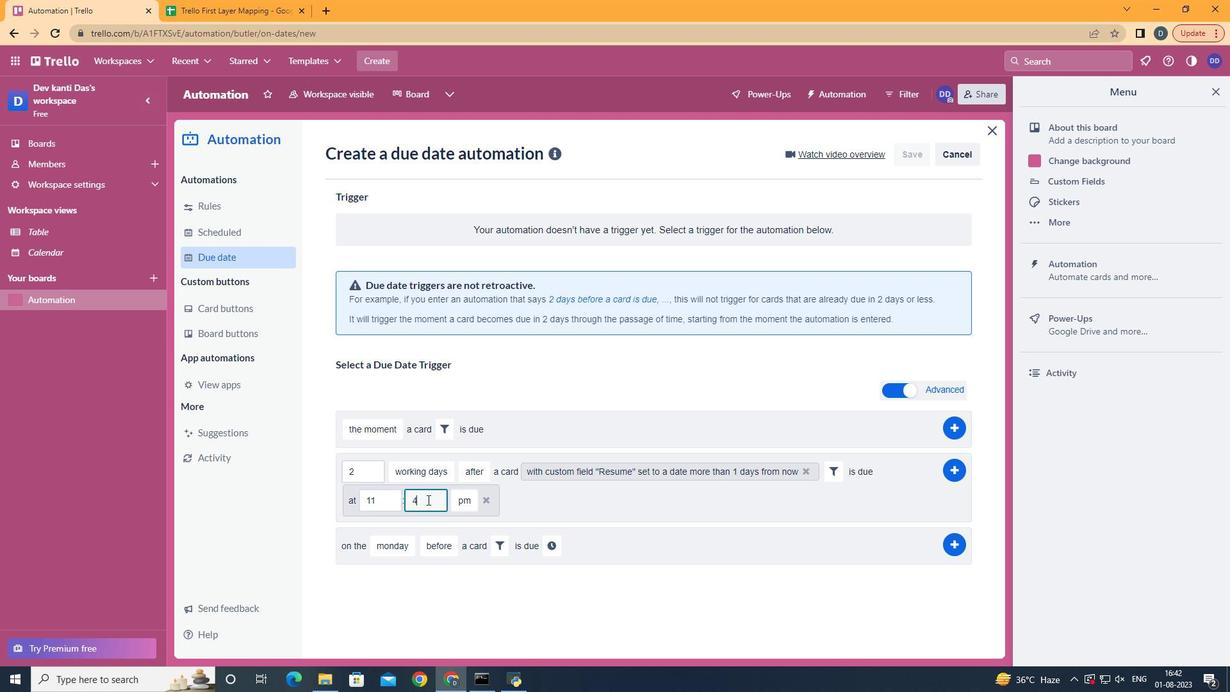 
Action: Mouse moved to (427, 499)
Screenshot: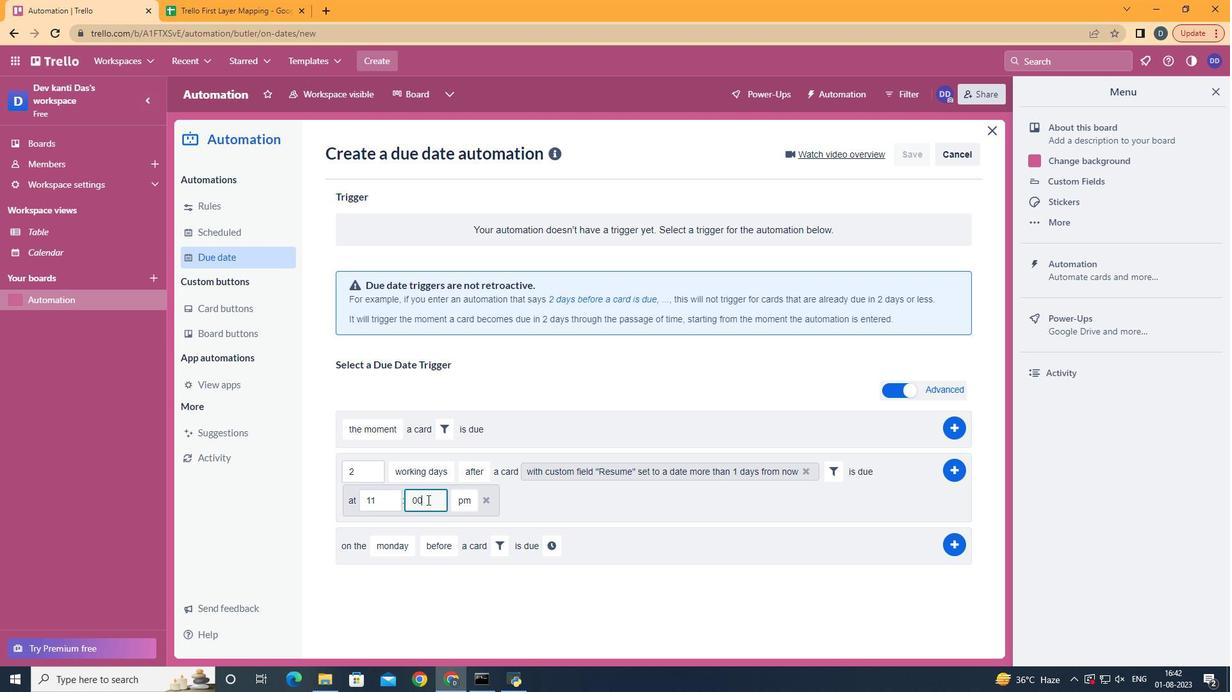 
Action: Mouse pressed left at (427, 499)
Screenshot: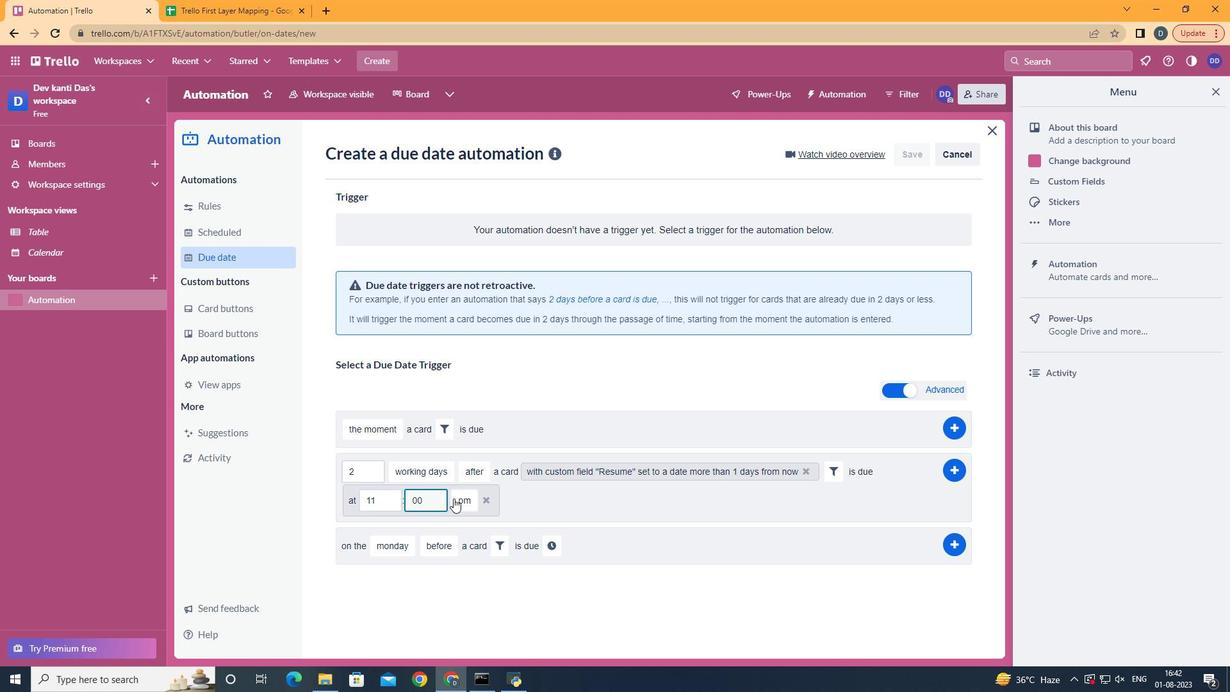 
Action: Key pressed <Key.backspace><Key.backspace>00
Screenshot: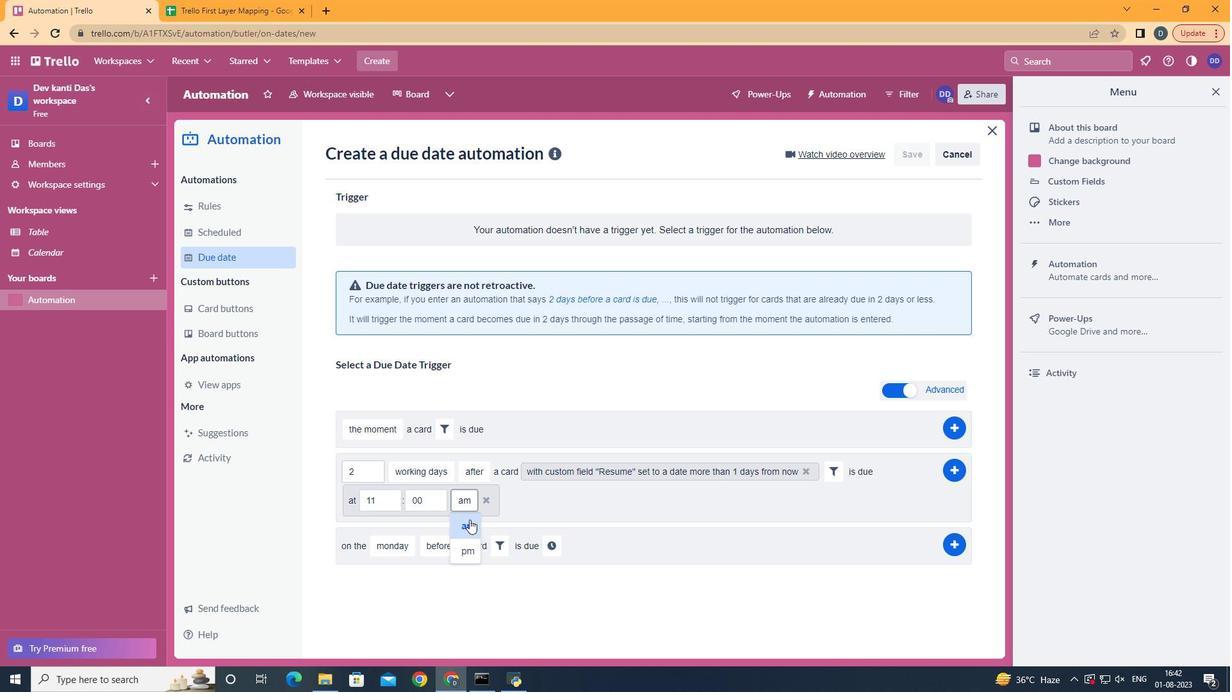 
Action: Mouse moved to (469, 519)
Screenshot: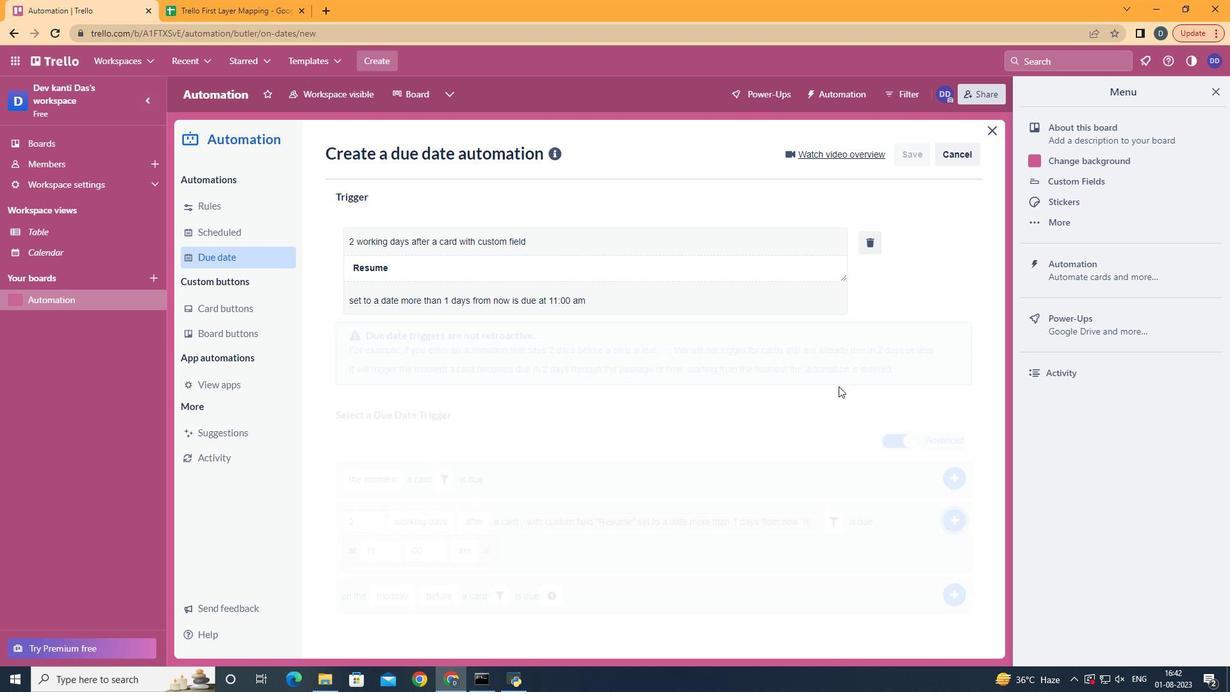 
Action: Mouse pressed left at (469, 519)
Screenshot: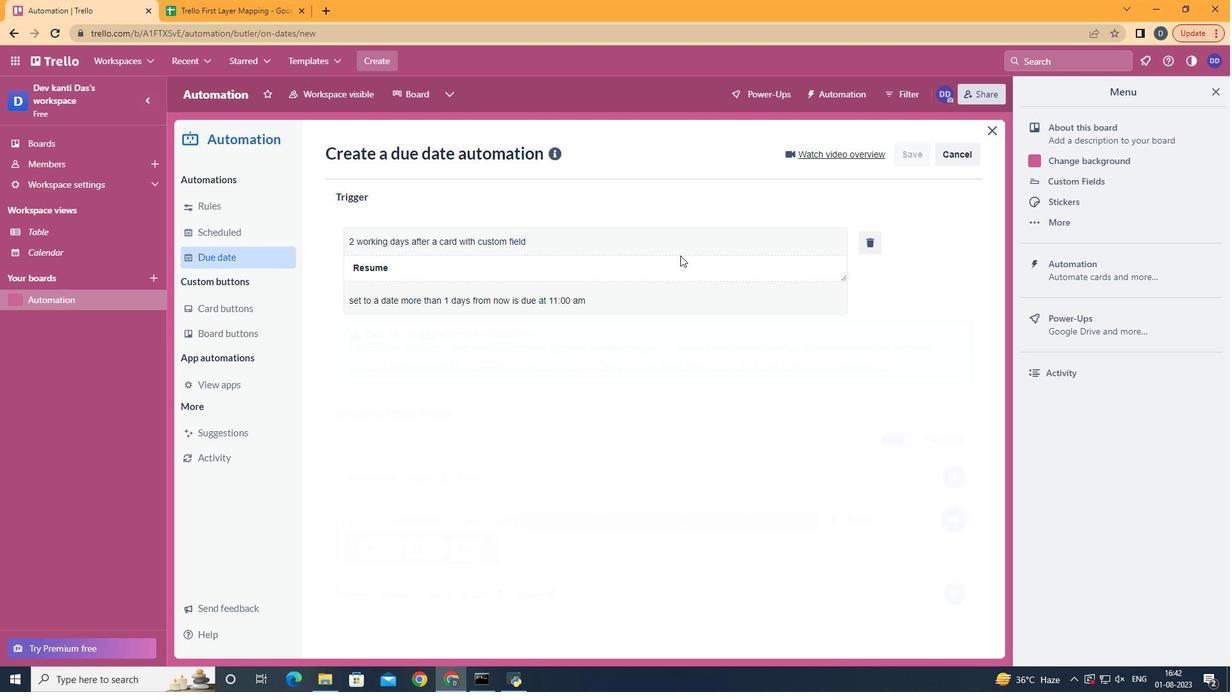 
Action: Mouse moved to (952, 471)
Screenshot: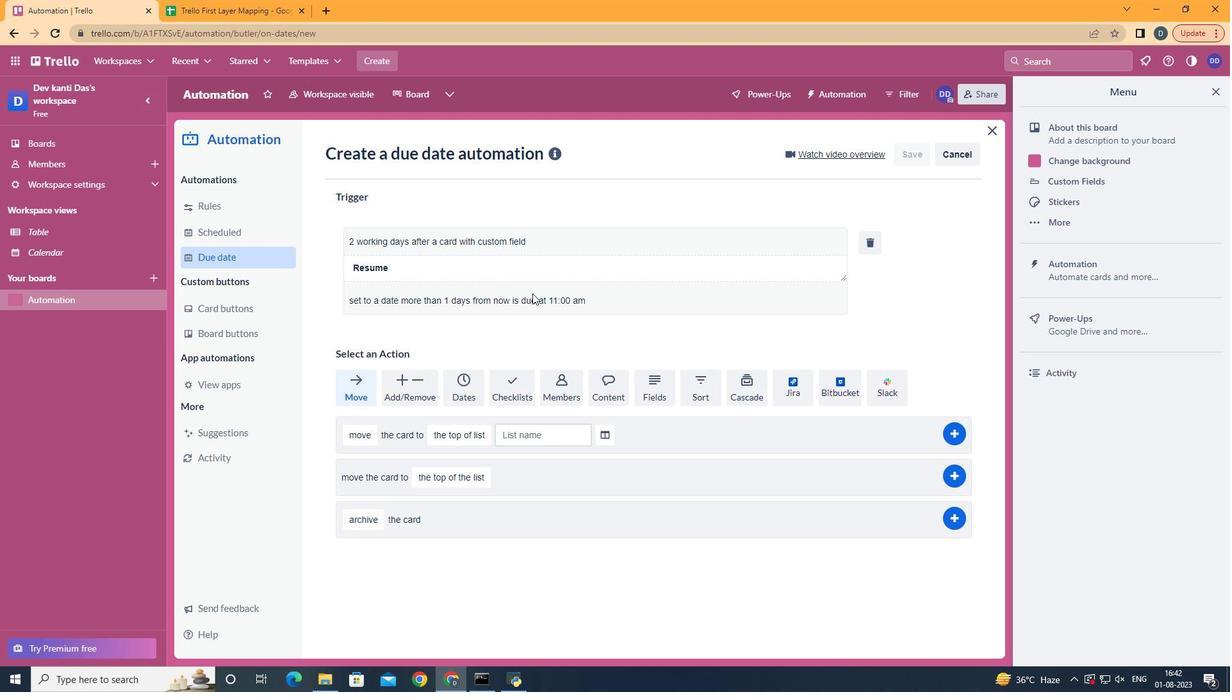 
Action: Mouse pressed left at (952, 471)
Screenshot: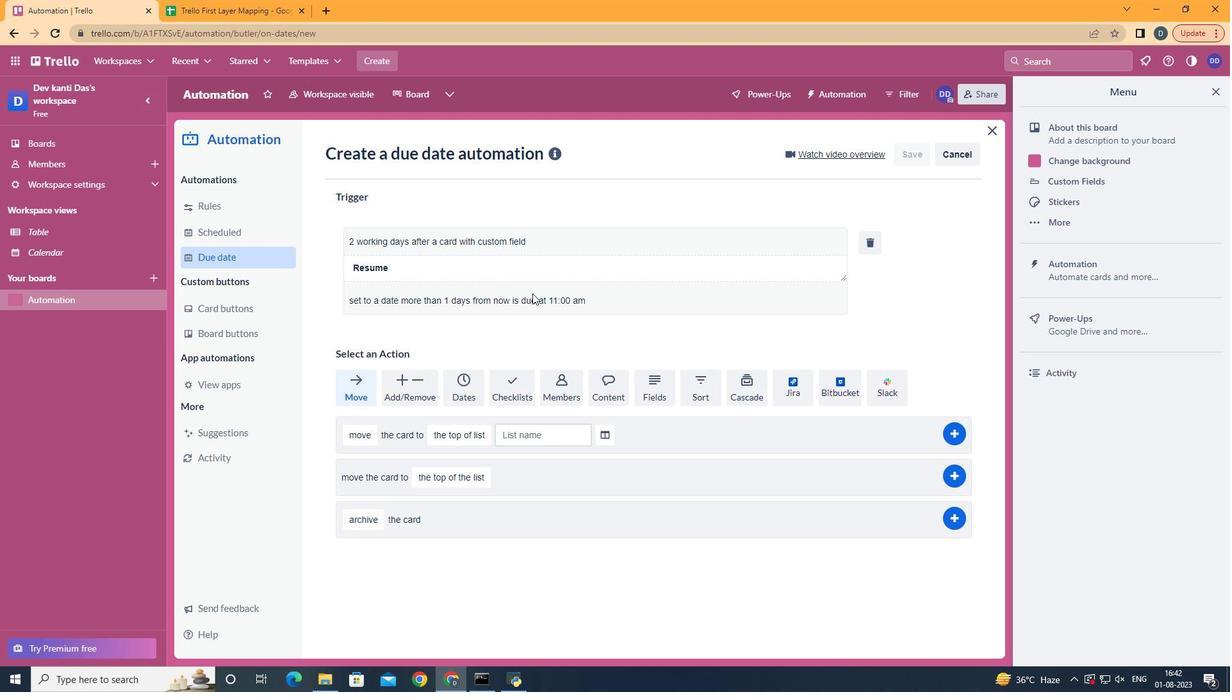
Action: Mouse moved to (532, 293)
Screenshot: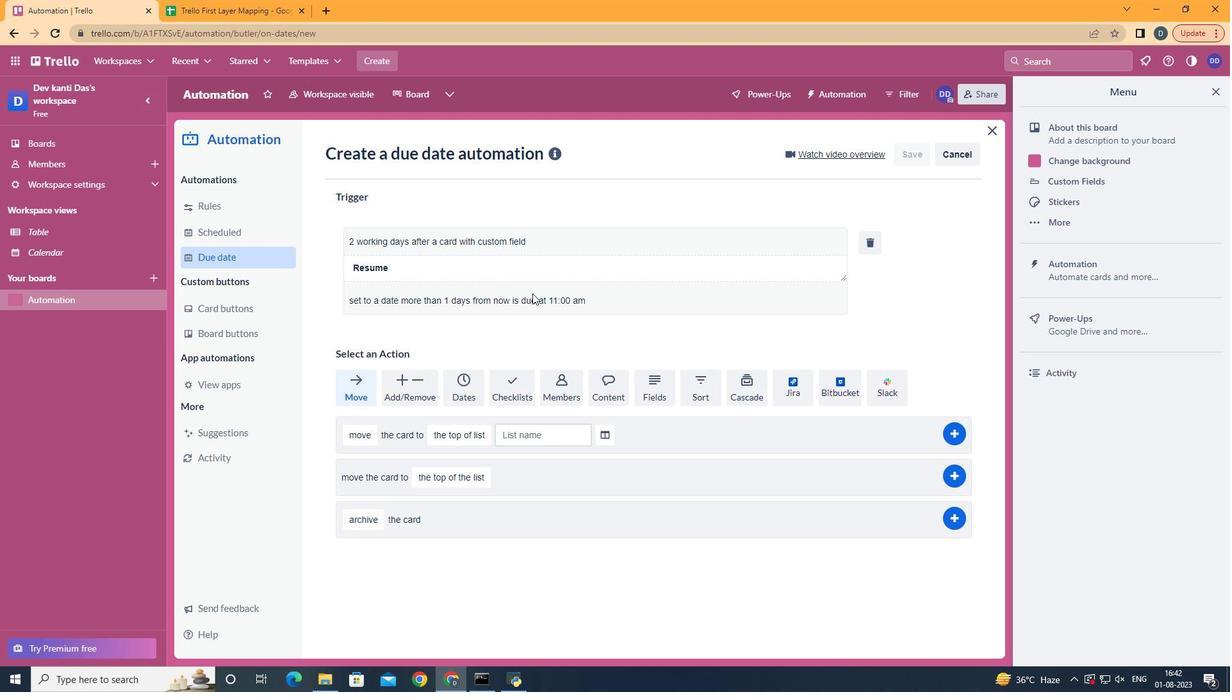 
